Task: Open Card Card0000000382 in Board Board0000000096 in Workspace WS0000000032 in Trello. Add Member Mailaustralia7@gmail.com to Card Card0000000382 in Board Board0000000096 in Workspace WS0000000032 in Trello. Add Blue Label titled Label0000000382 to Card Card0000000382 in Board Board0000000096 in Workspace WS0000000032 in Trello. Add Checklist CL0000000382 to Card Card0000000382 in Board Board0000000096 in Workspace WS0000000032 in Trello. Add Dates with Start Date as Sep 01 2023 and Due Date as Sep 30 2023 to Card Card0000000382 in Board Board0000000096 in Workspace WS0000000032 in Trello
Action: Mouse moved to (395, 473)
Screenshot: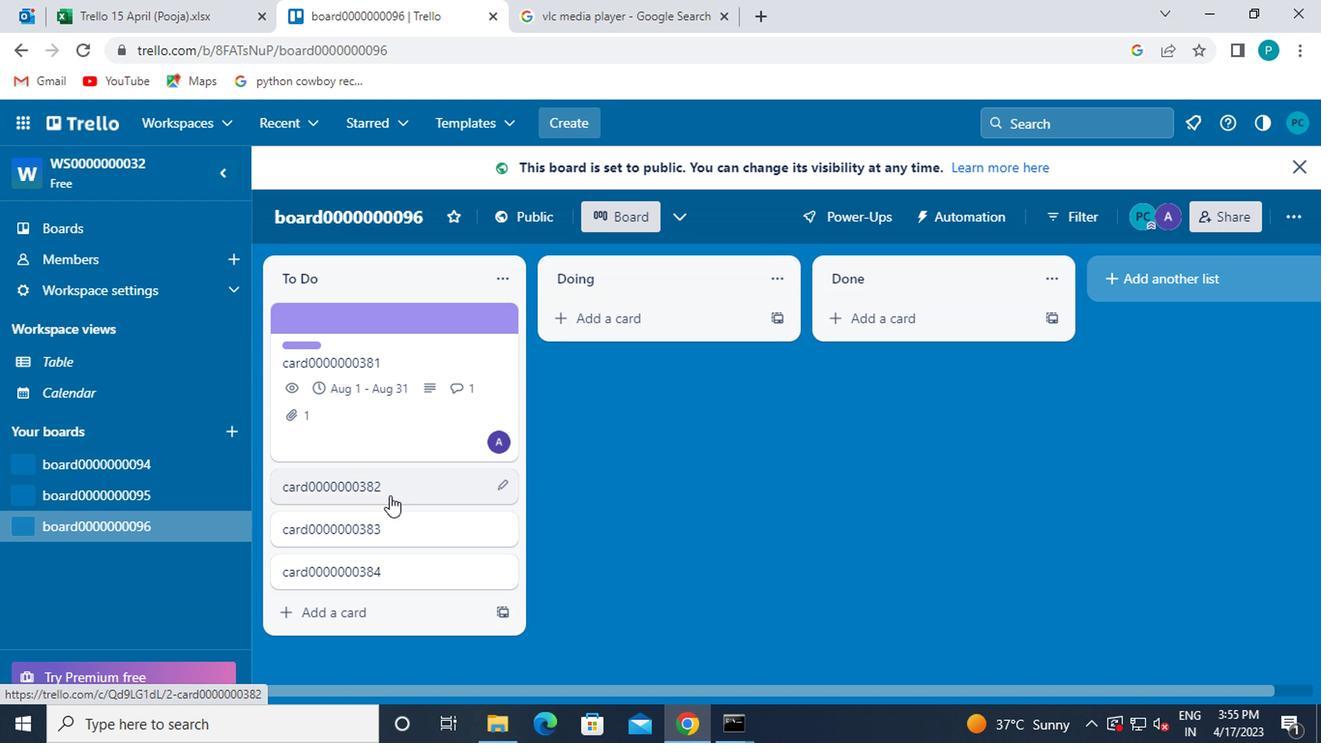 
Action: Mouse pressed left at (395, 473)
Screenshot: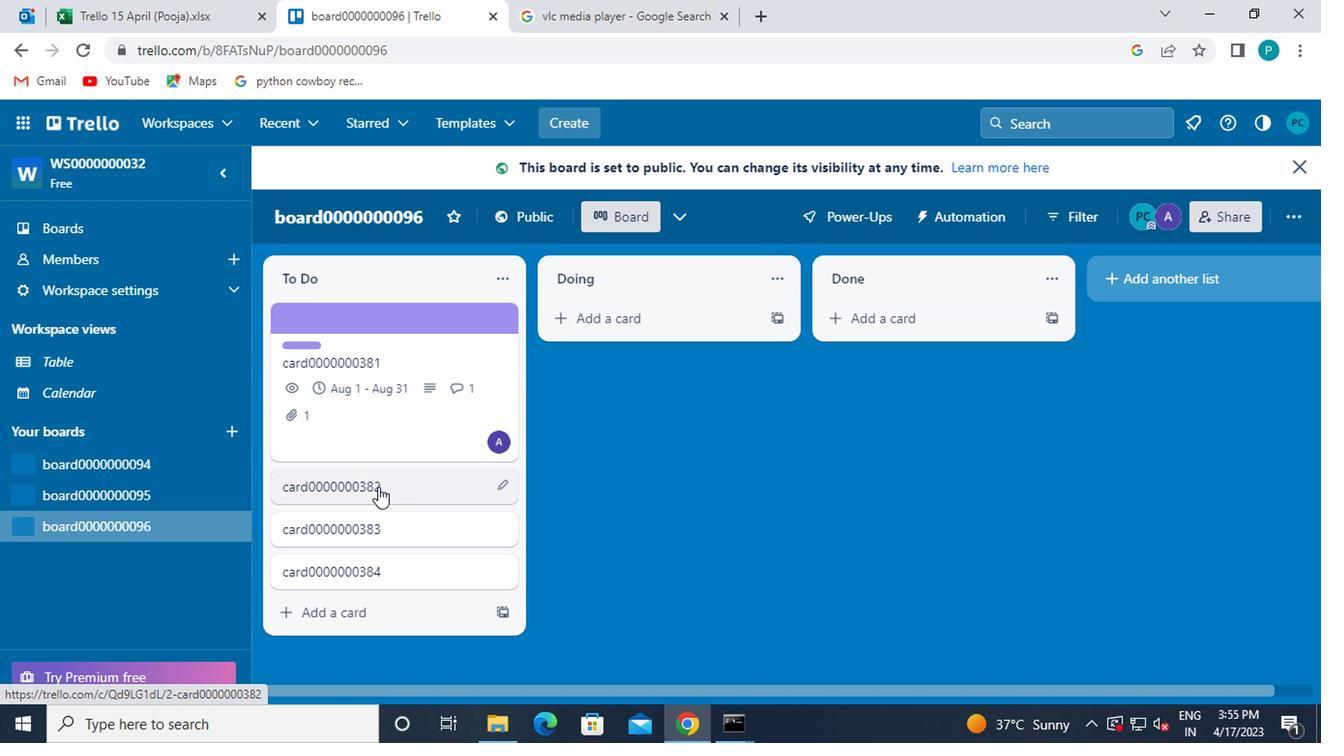 
Action: Mouse moved to (754, 381)
Screenshot: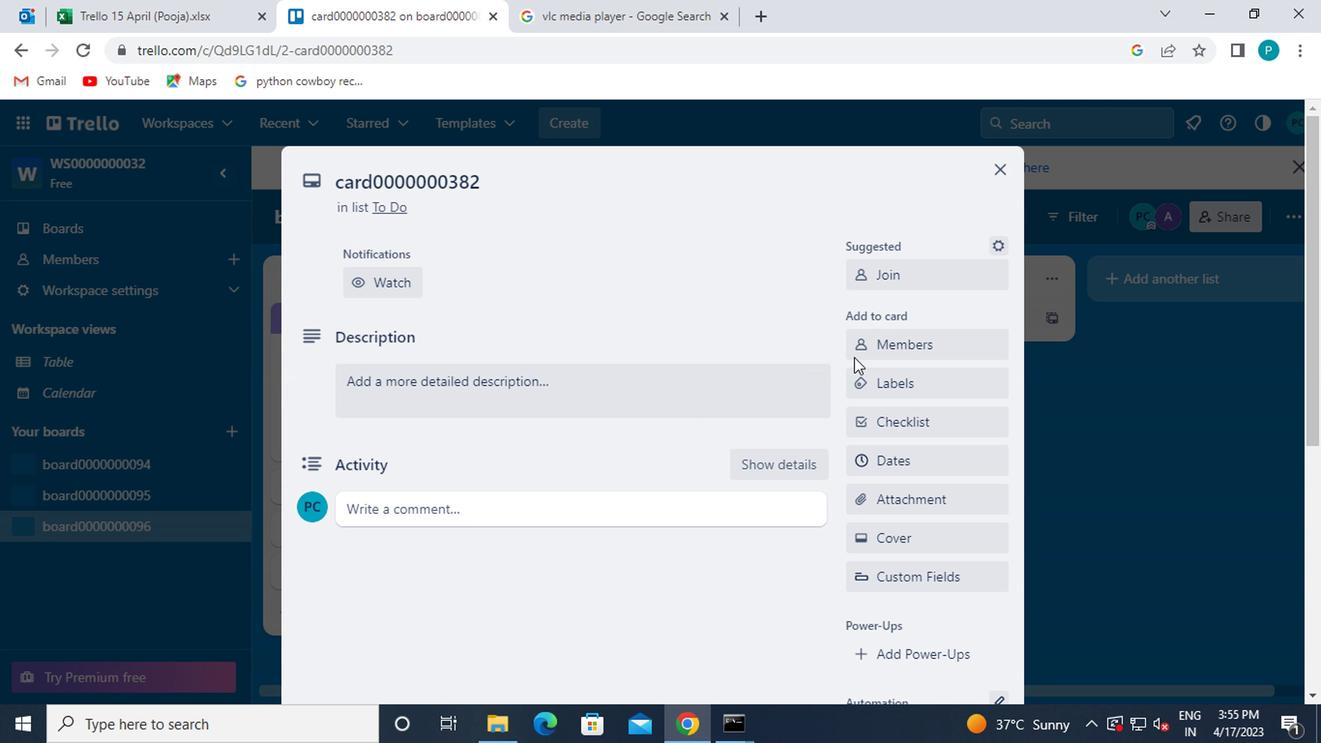 
Action: Mouse pressed left at (754, 381)
Screenshot: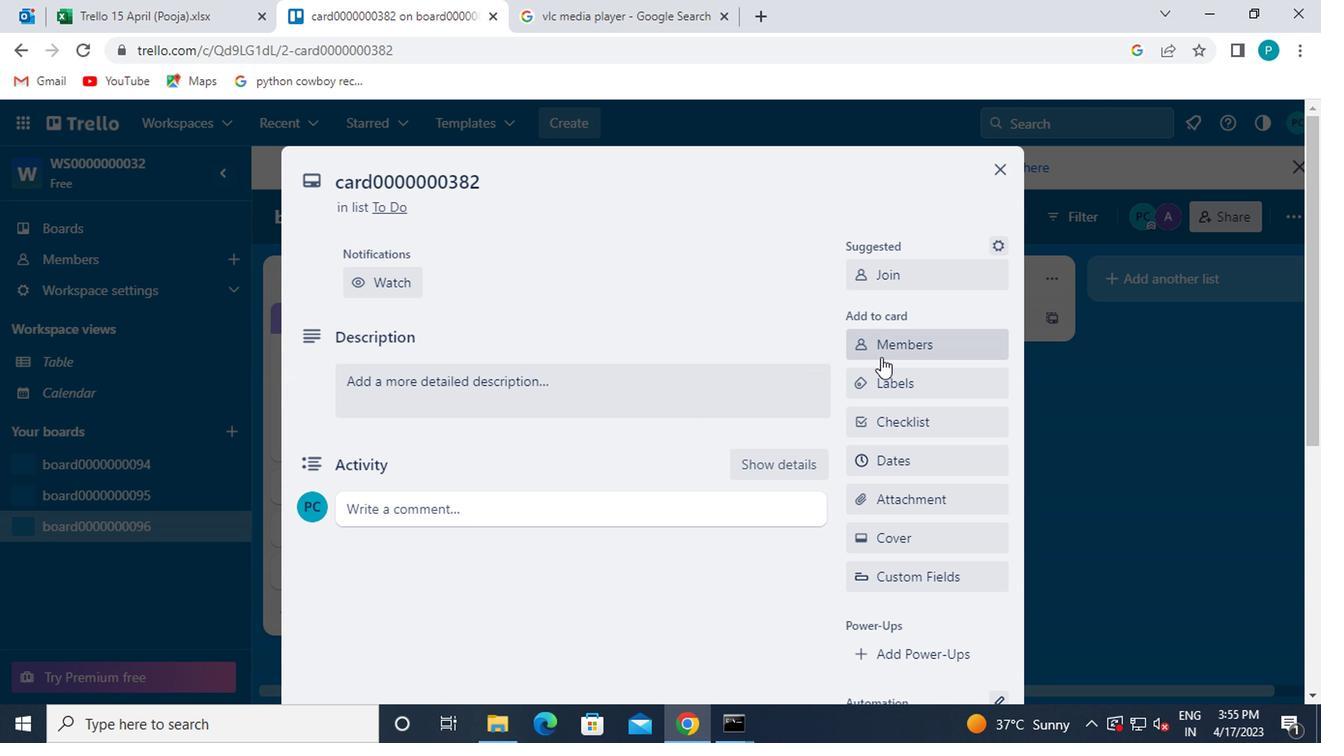 
Action: Mouse moved to (756, 437)
Screenshot: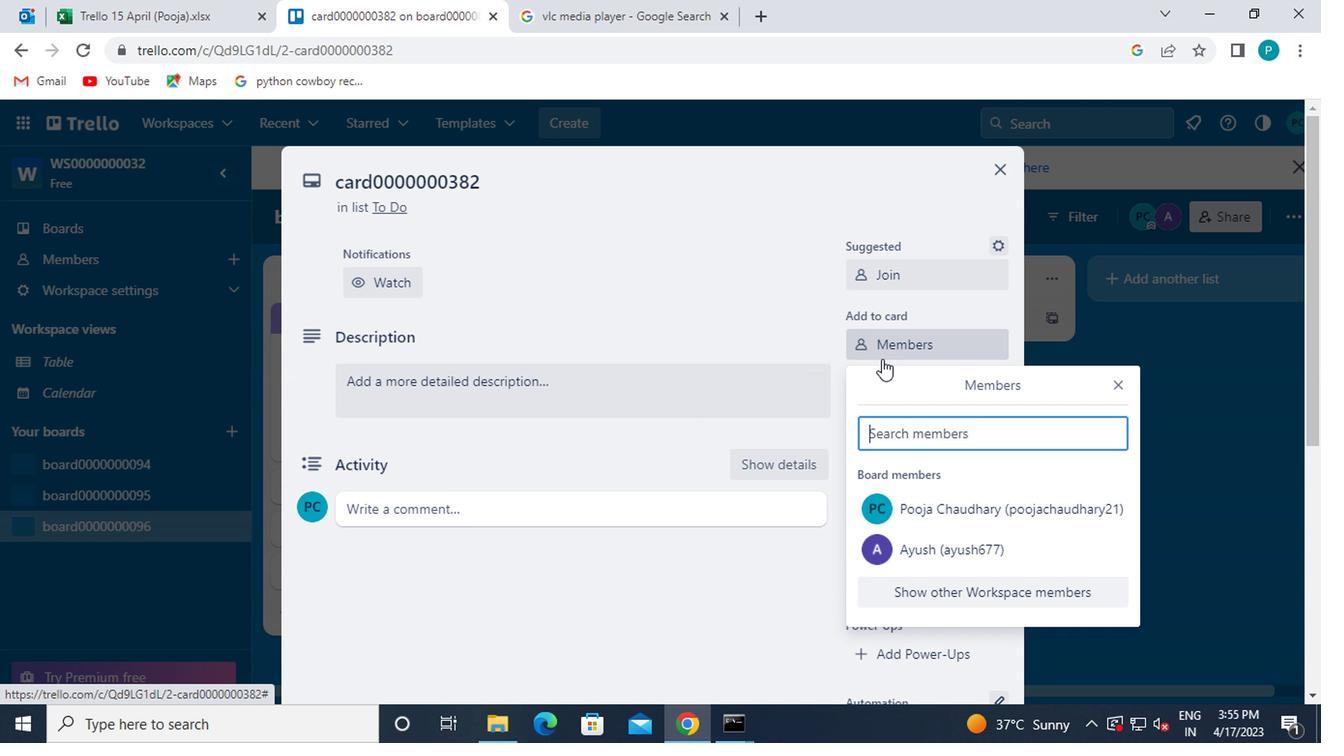
Action: Mouse pressed left at (756, 437)
Screenshot: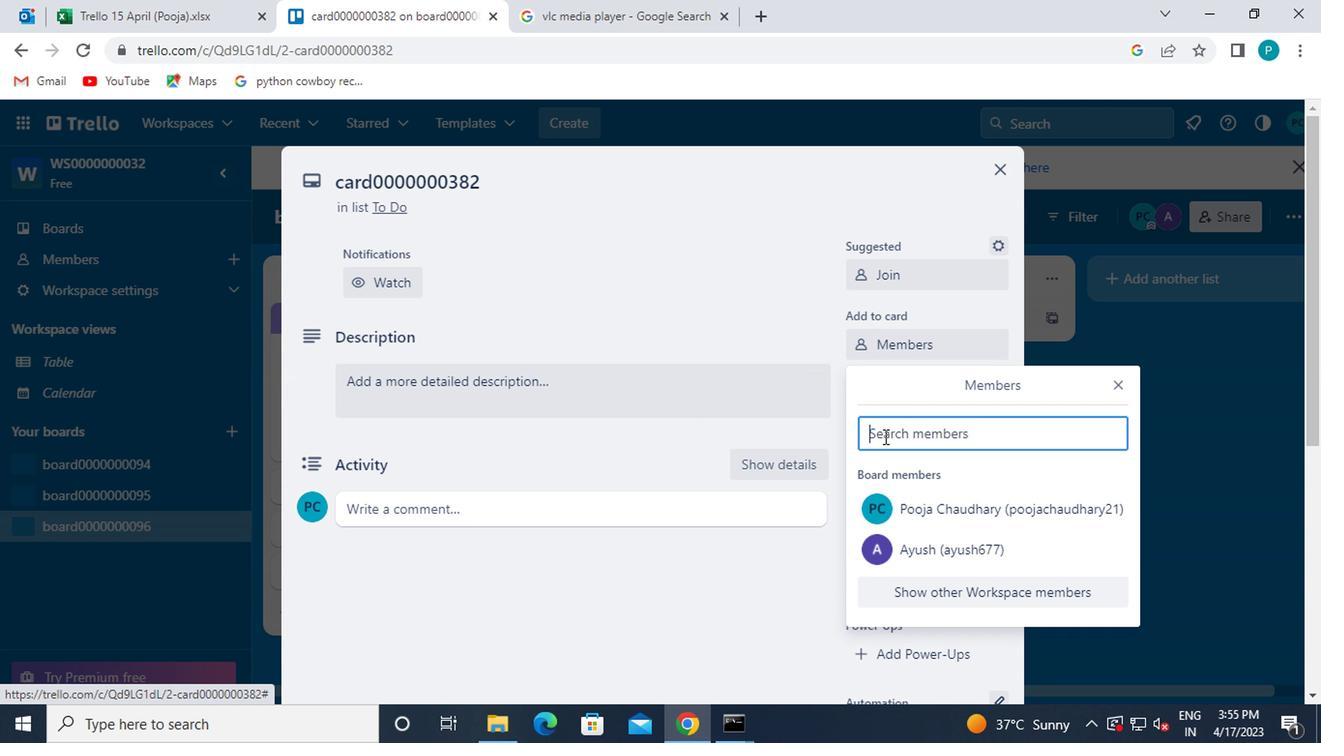 
Action: Key pressed mailaustralia7<Key.shift>@GMAIL.COM
Screenshot: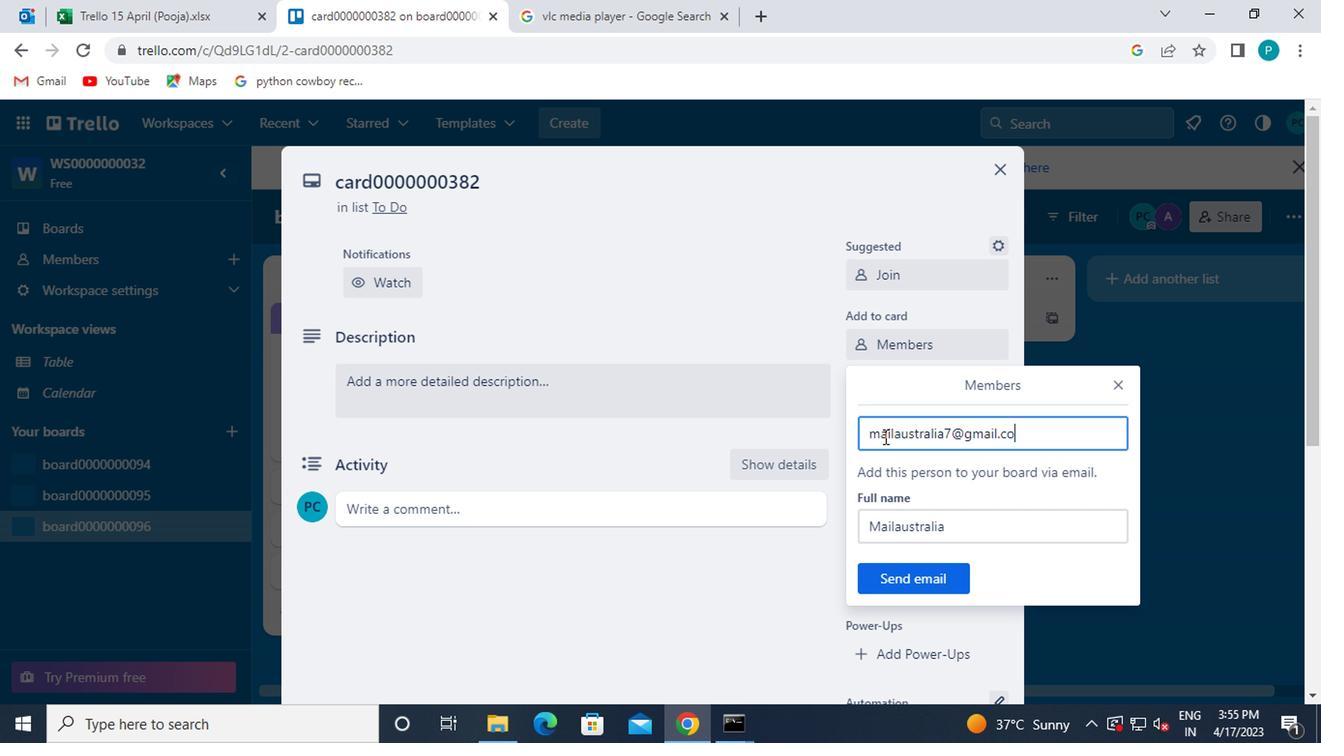 
Action: Mouse moved to (775, 540)
Screenshot: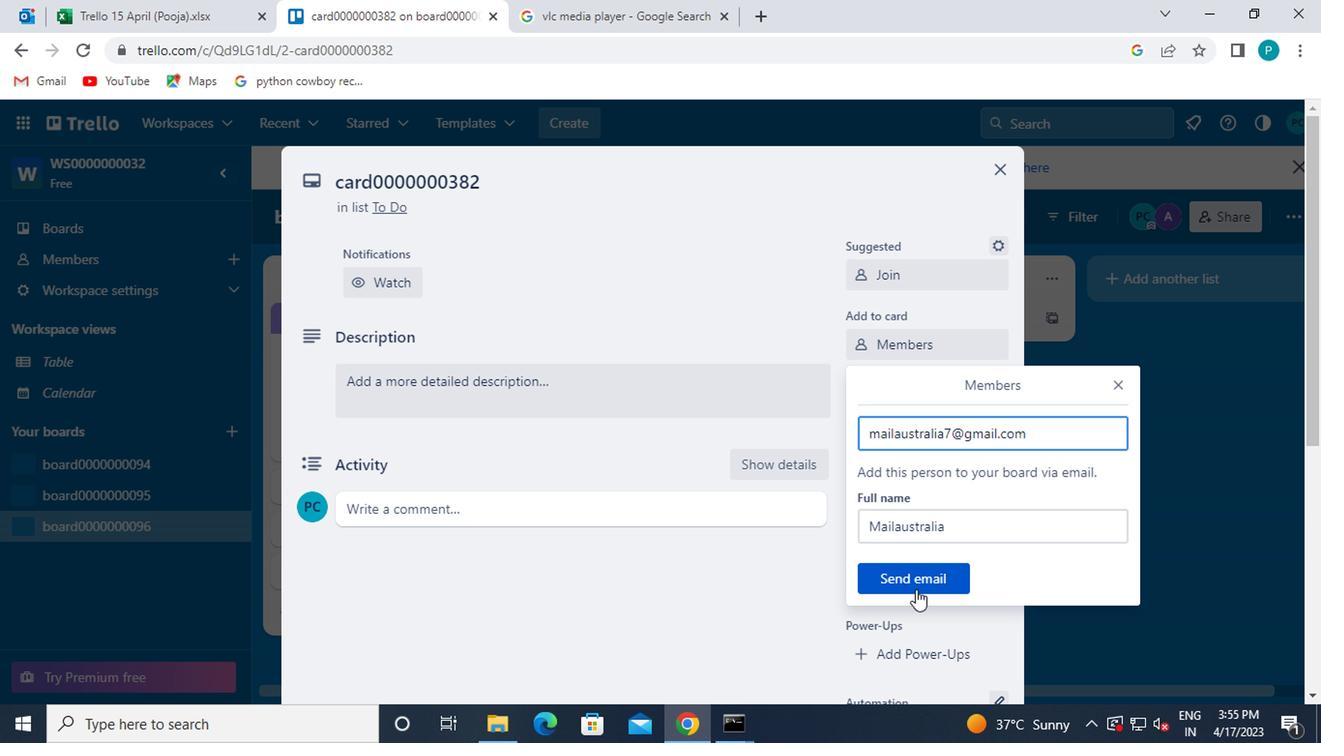 
Action: Mouse pressed left at (775, 540)
Screenshot: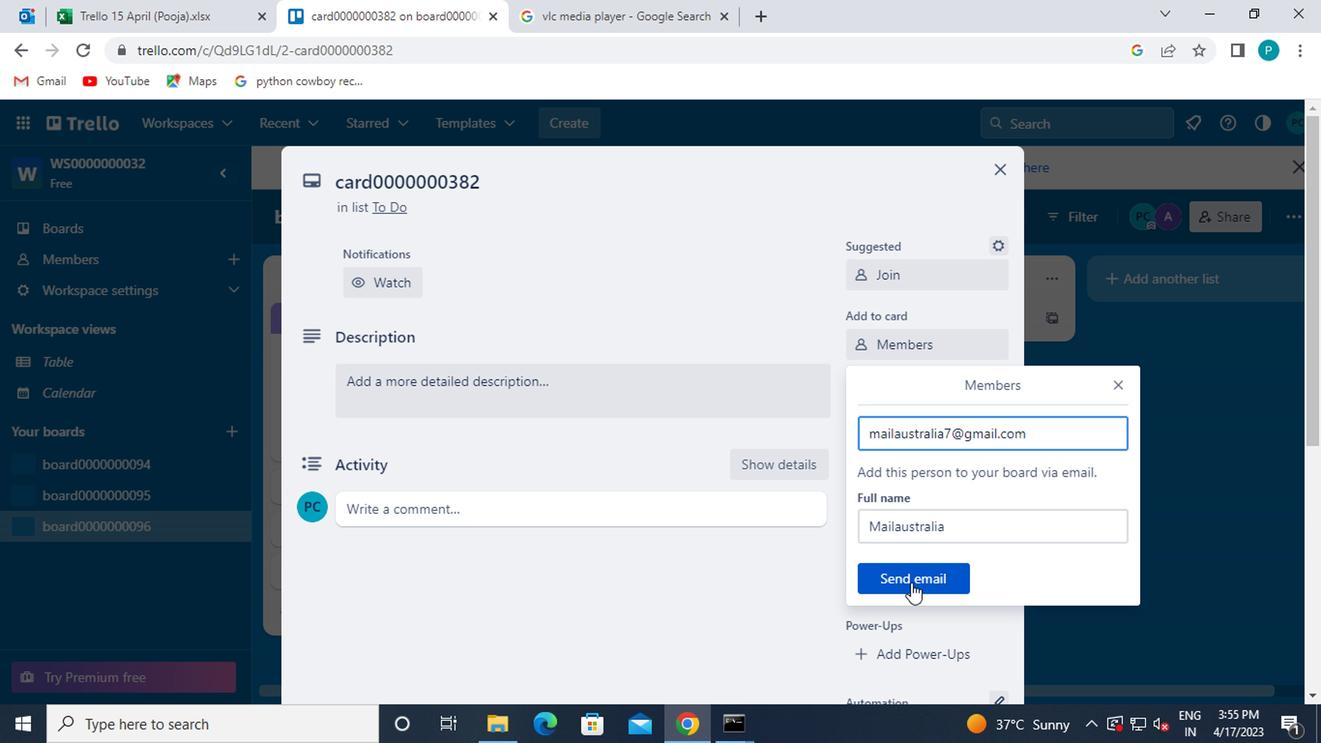 
Action: Mouse moved to (747, 394)
Screenshot: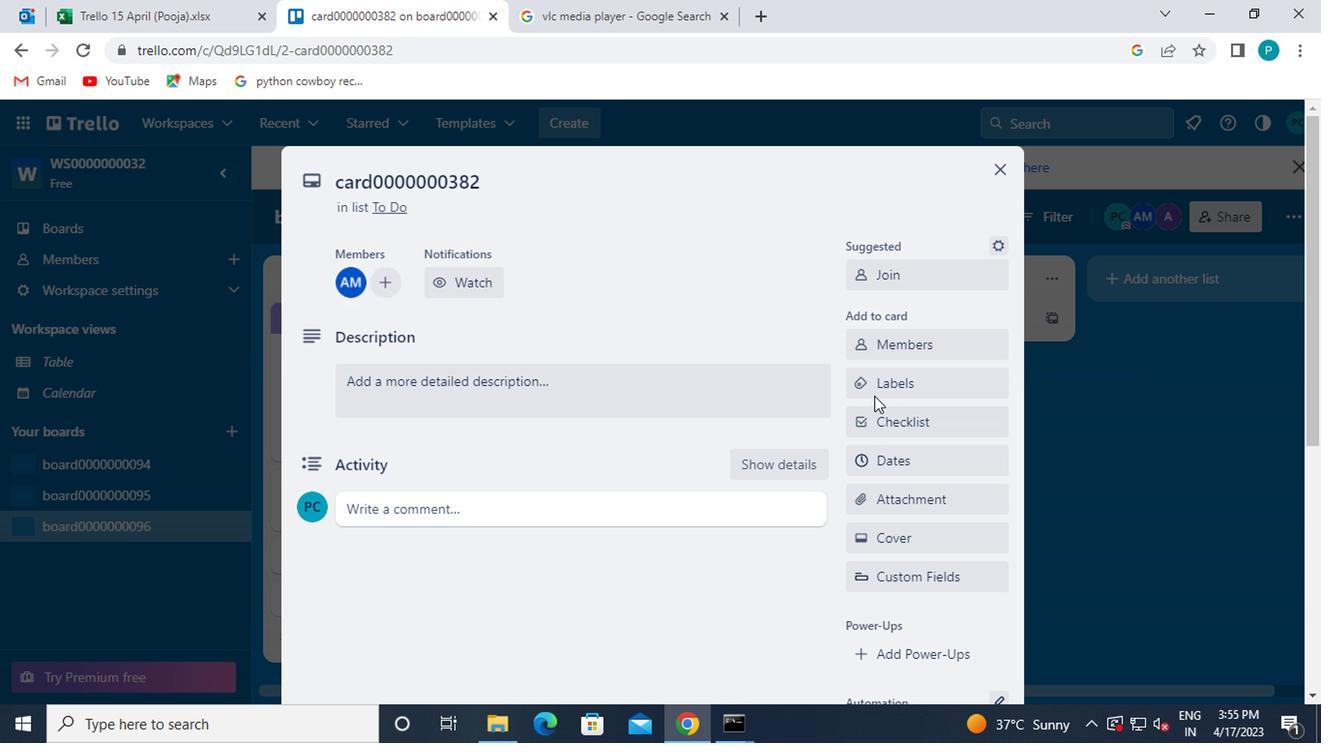
Action: Mouse pressed left at (747, 394)
Screenshot: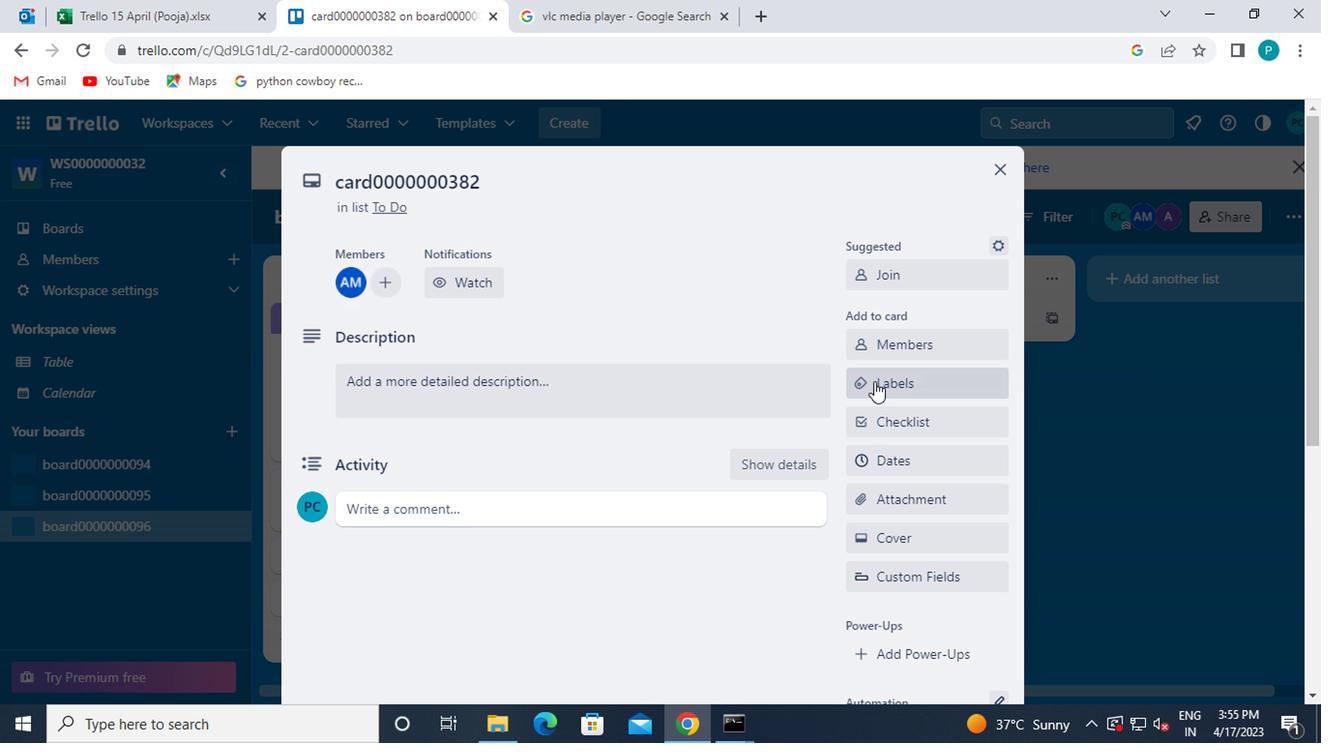 
Action: Mouse moved to (769, 516)
Screenshot: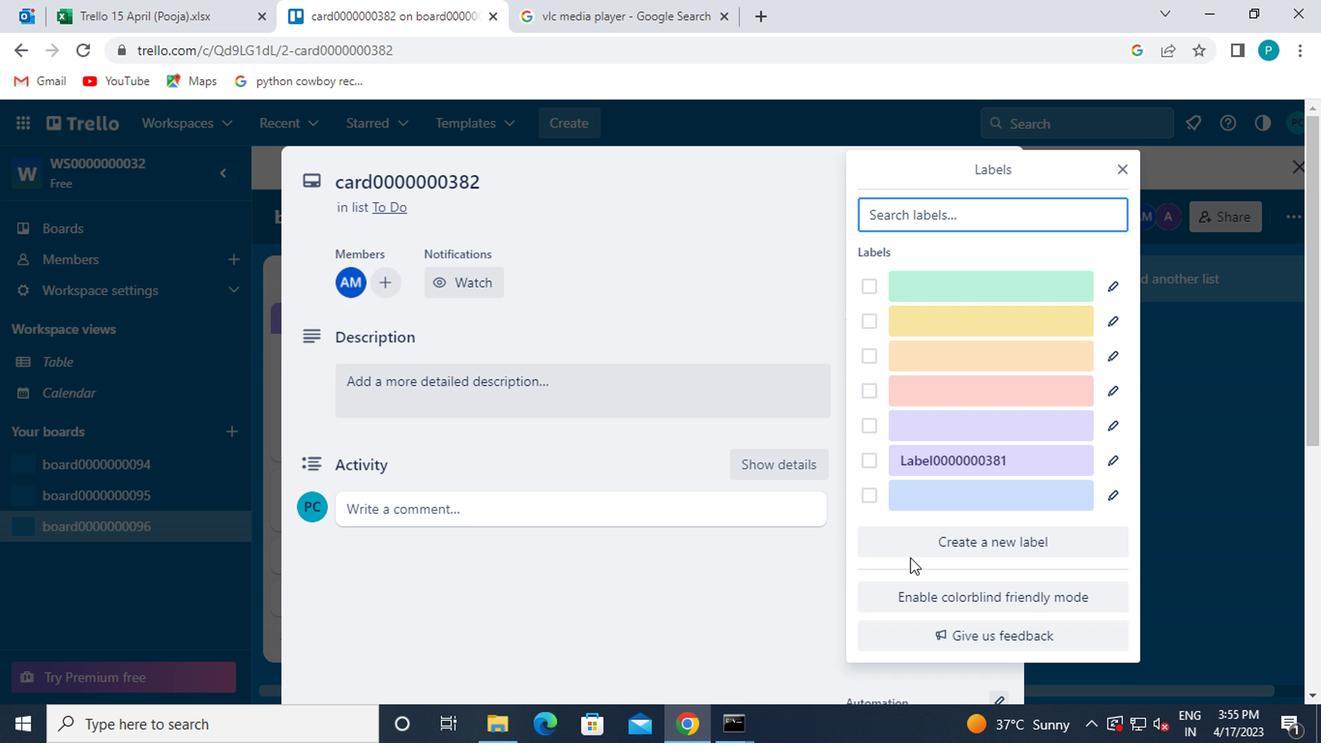 
Action: Mouse pressed left at (769, 516)
Screenshot: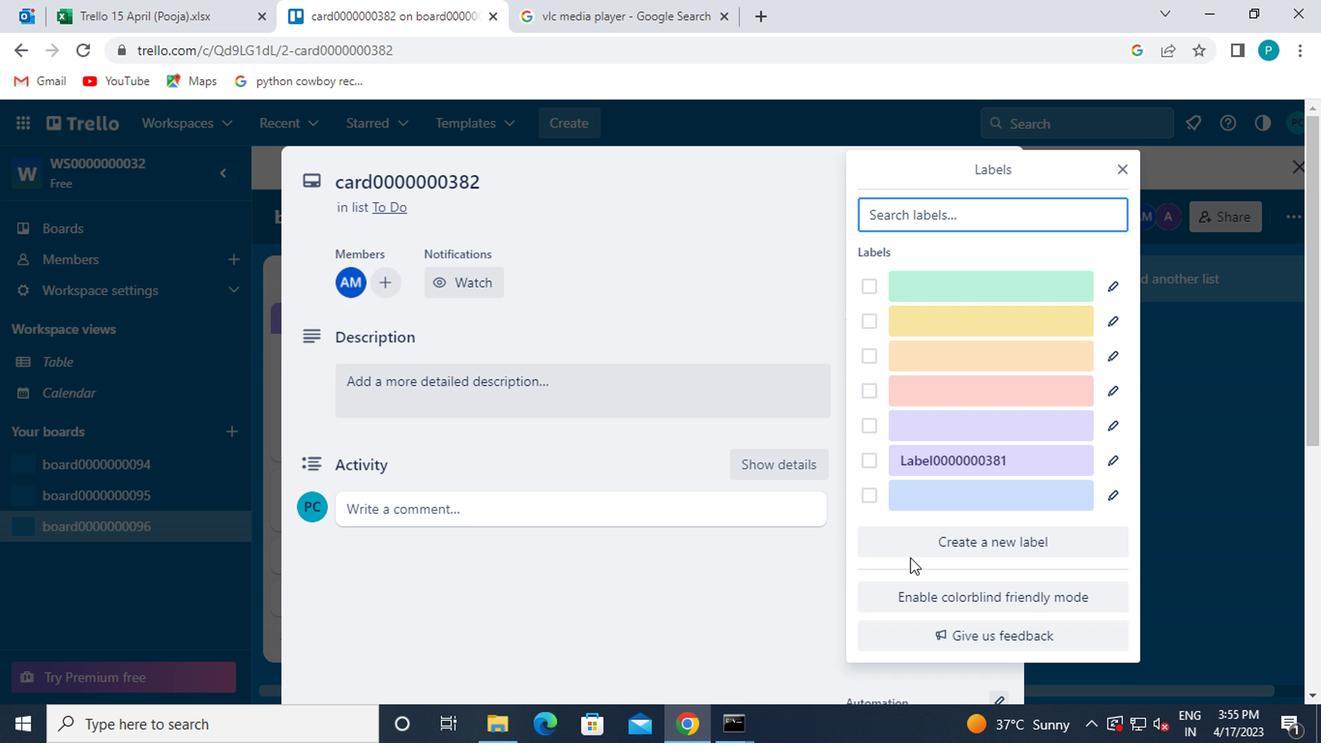
Action: Mouse moved to (750, 527)
Screenshot: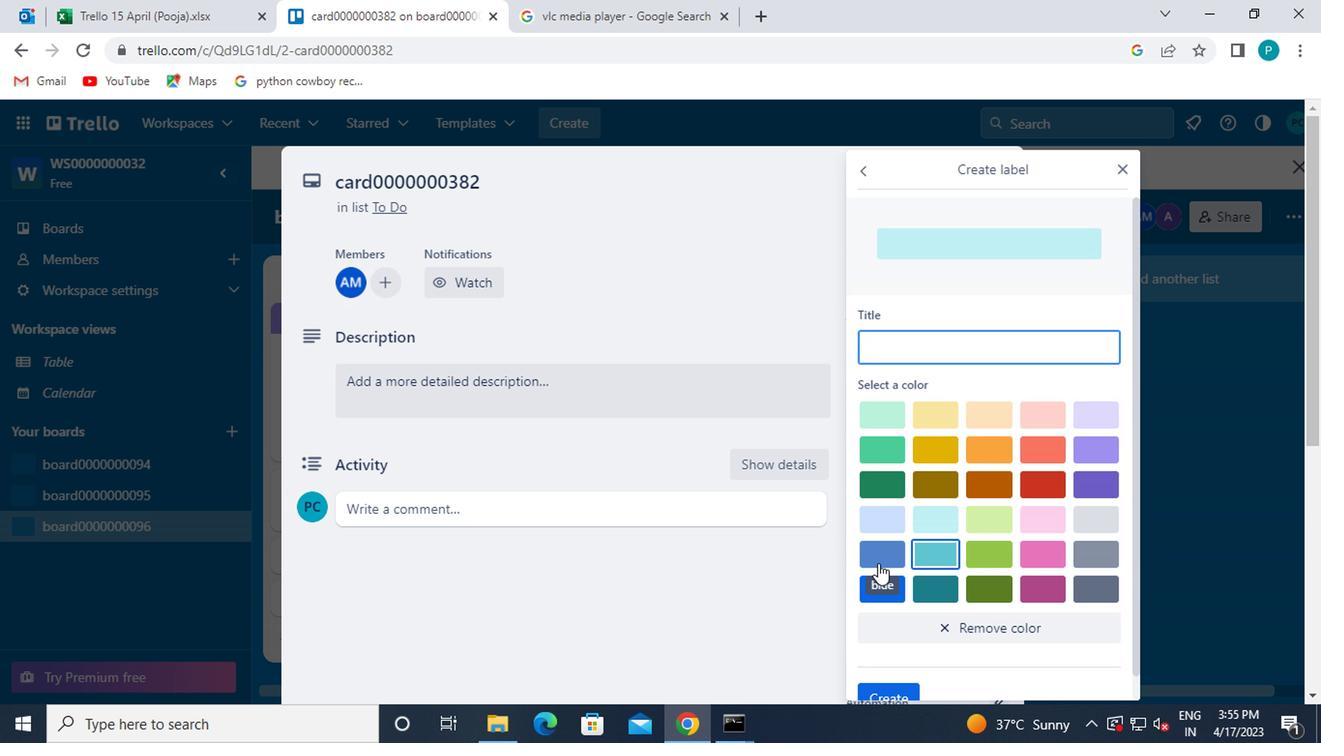 
Action: Mouse pressed left at (750, 527)
Screenshot: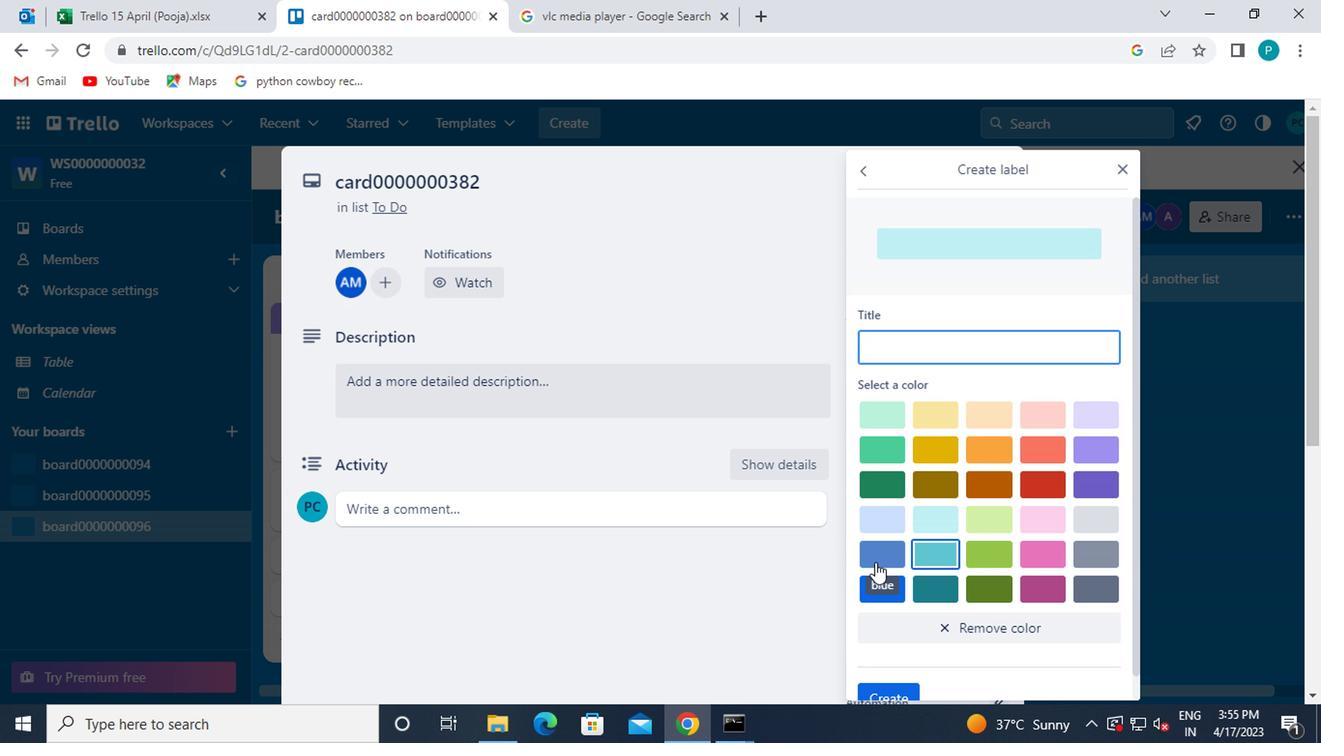 
Action: Mouse moved to (757, 374)
Screenshot: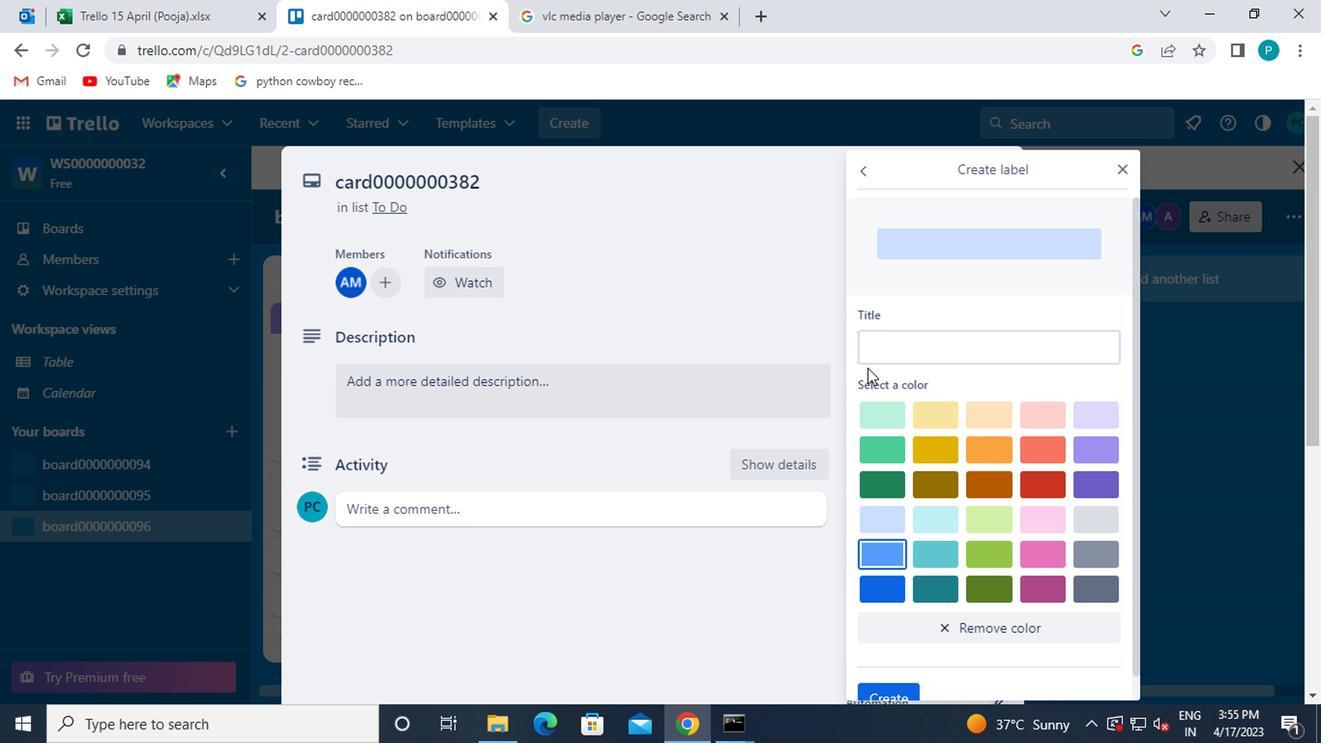 
Action: Mouse pressed left at (757, 374)
Screenshot: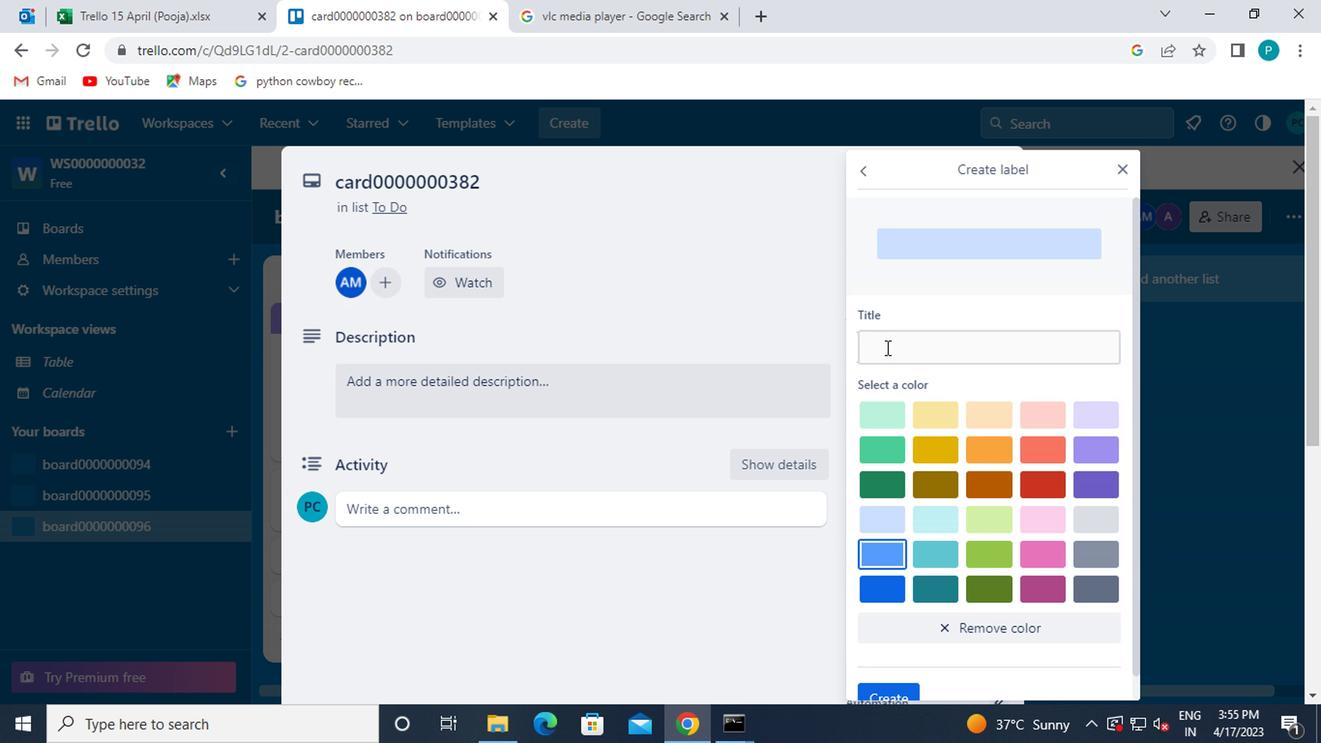 
Action: Key pressed <Key.caps_lock>L<Key.caps_lock>ABEL0000000382
Screenshot: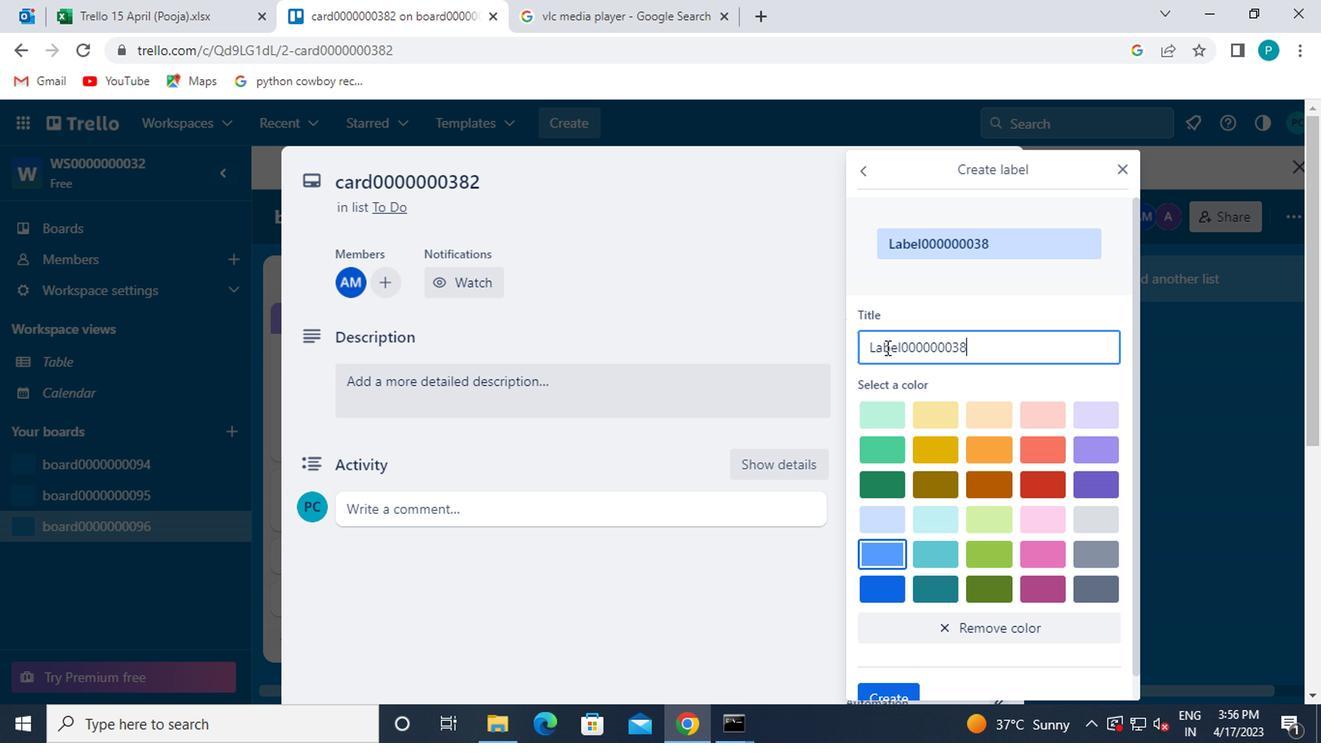 
Action: Mouse moved to (816, 500)
Screenshot: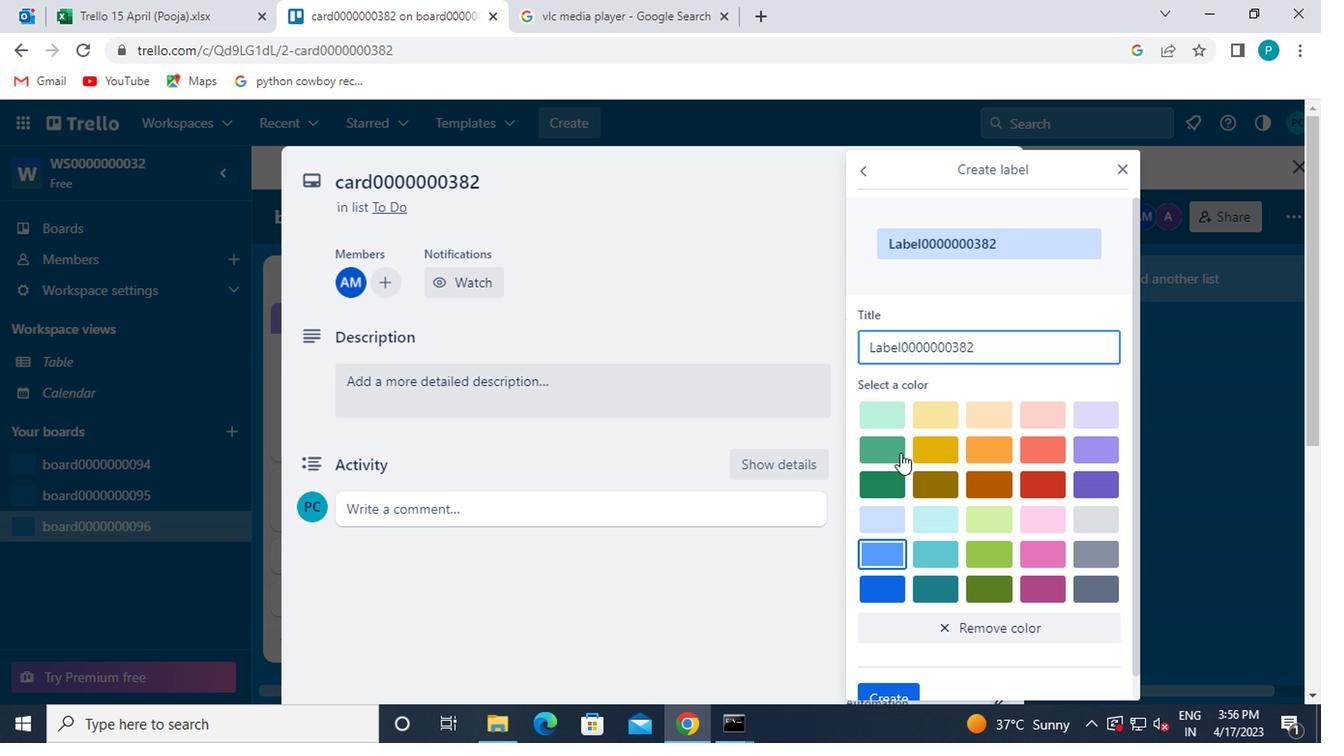 
Action: Mouse scrolled (816, 499) with delta (0, 0)
Screenshot: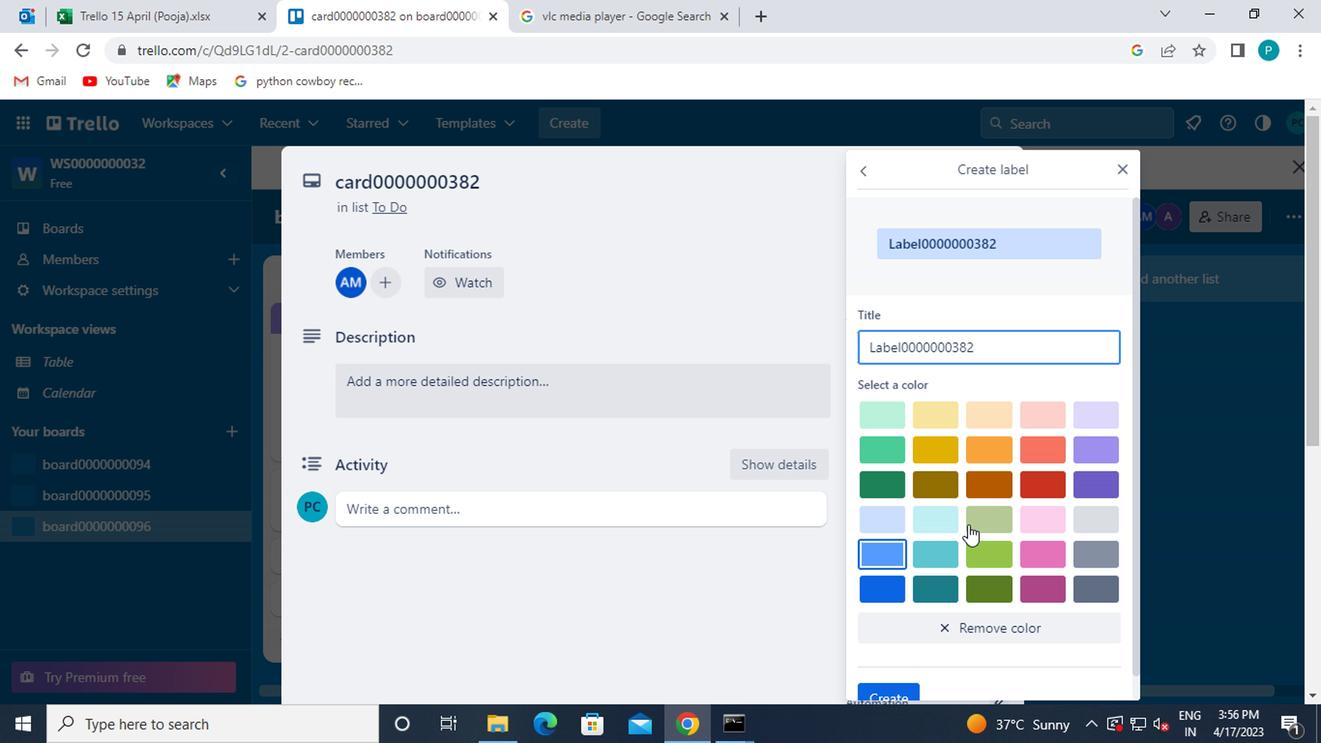 
Action: Mouse scrolled (816, 499) with delta (0, 0)
Screenshot: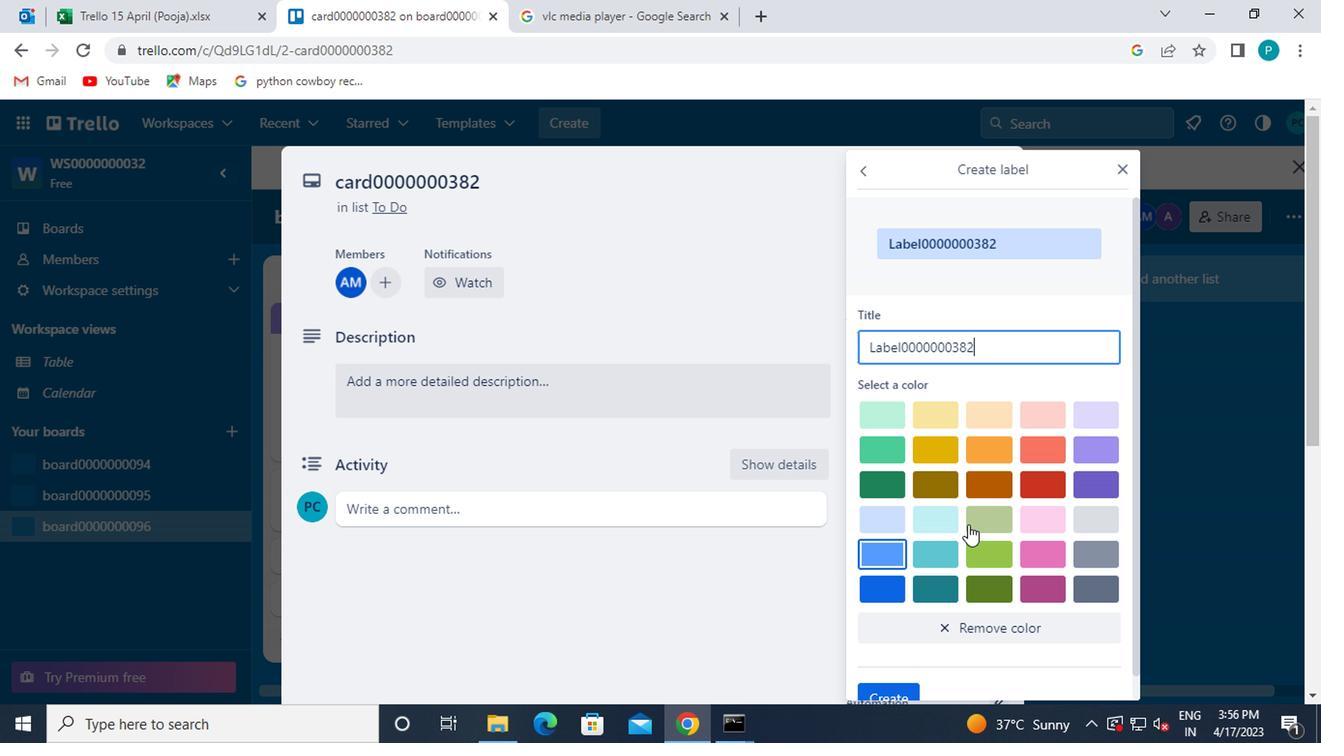 
Action: Mouse moved to (808, 564)
Screenshot: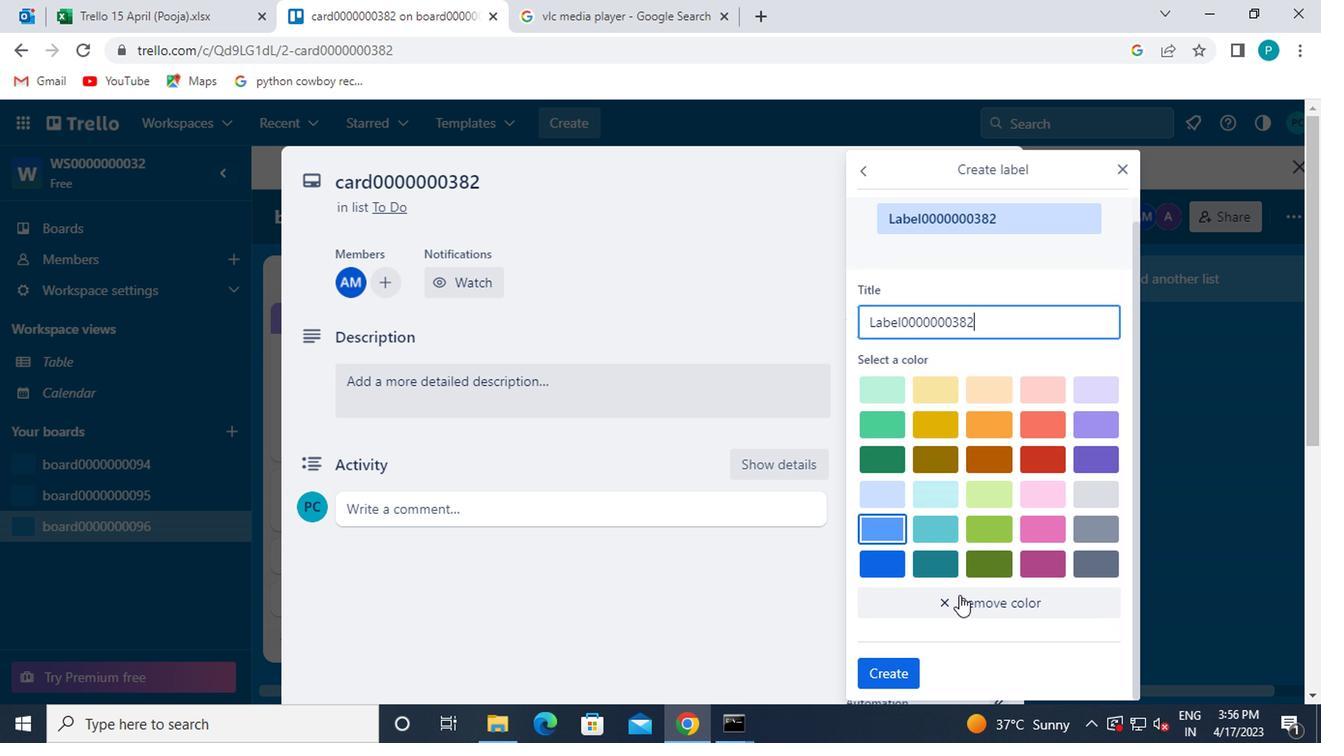 
Action: Mouse scrolled (808, 563) with delta (0, 0)
Screenshot: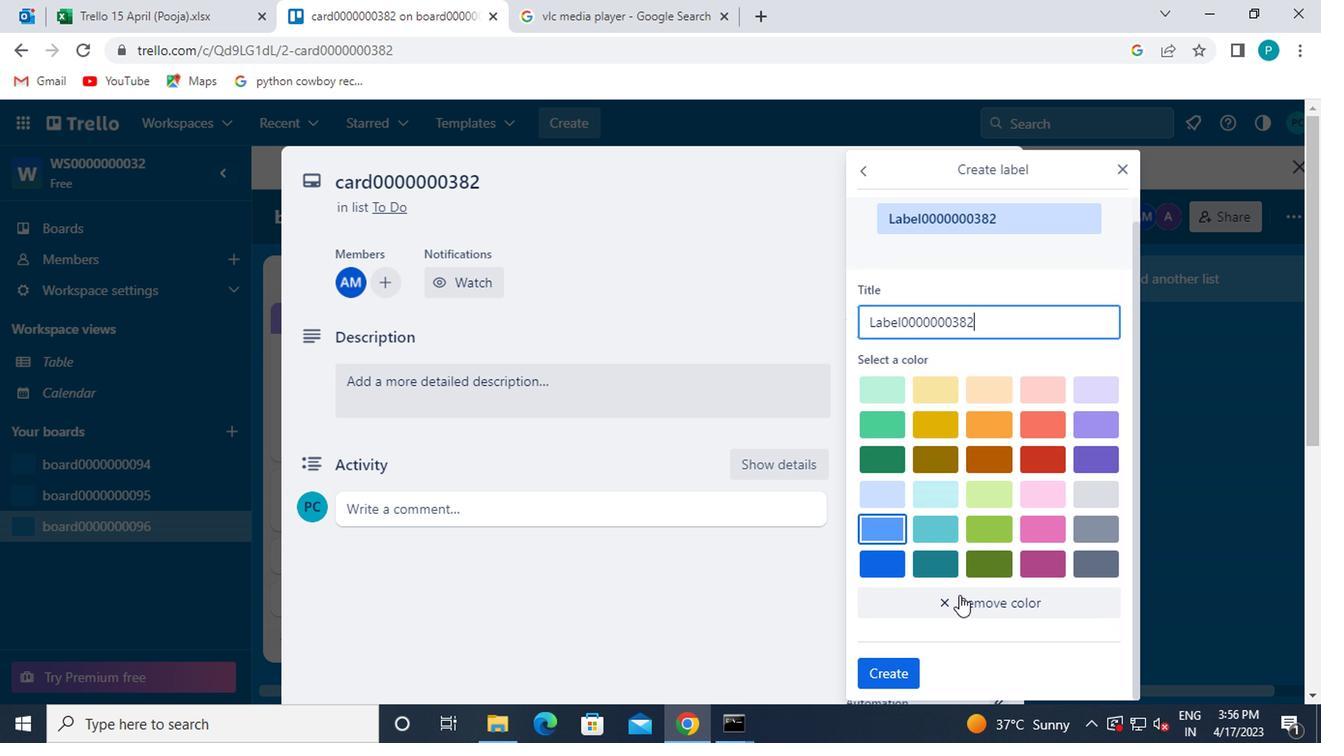 
Action: Mouse moved to (807, 564)
Screenshot: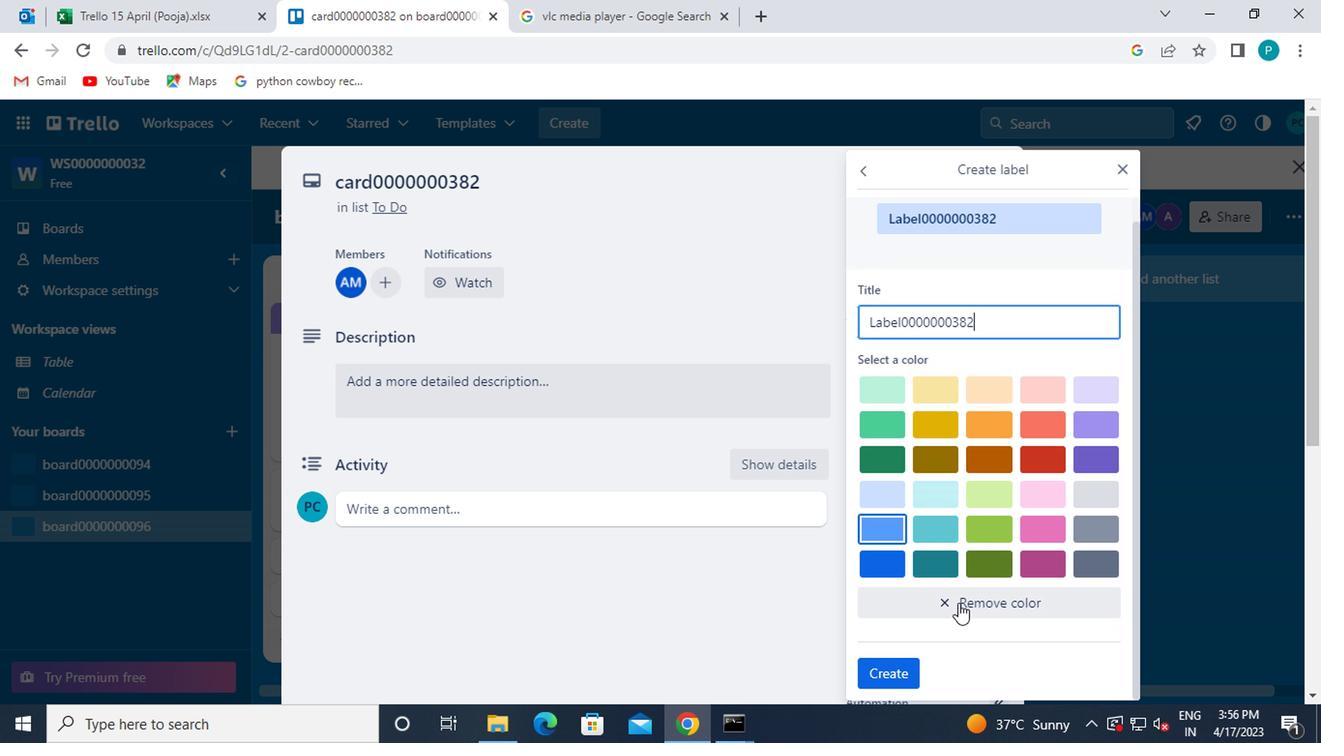 
Action: Mouse scrolled (807, 564) with delta (0, 0)
Screenshot: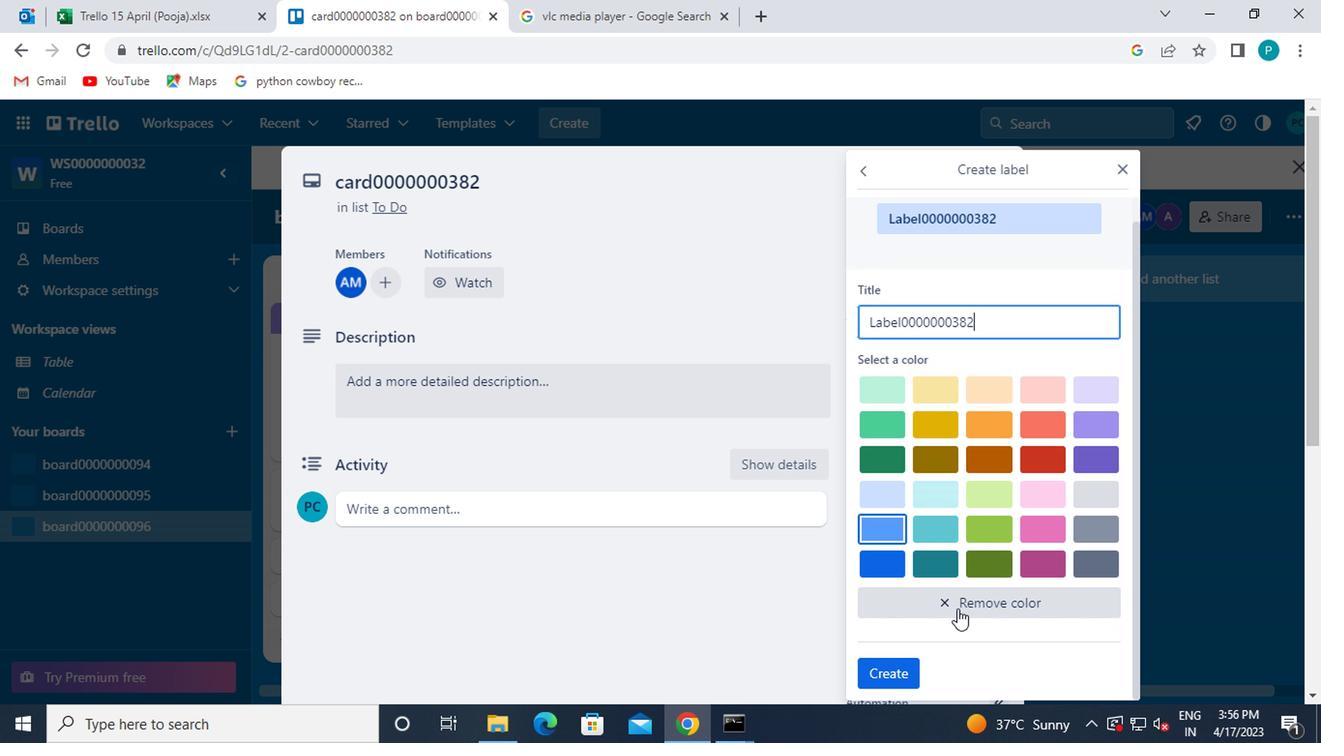
Action: Mouse moved to (774, 606)
Screenshot: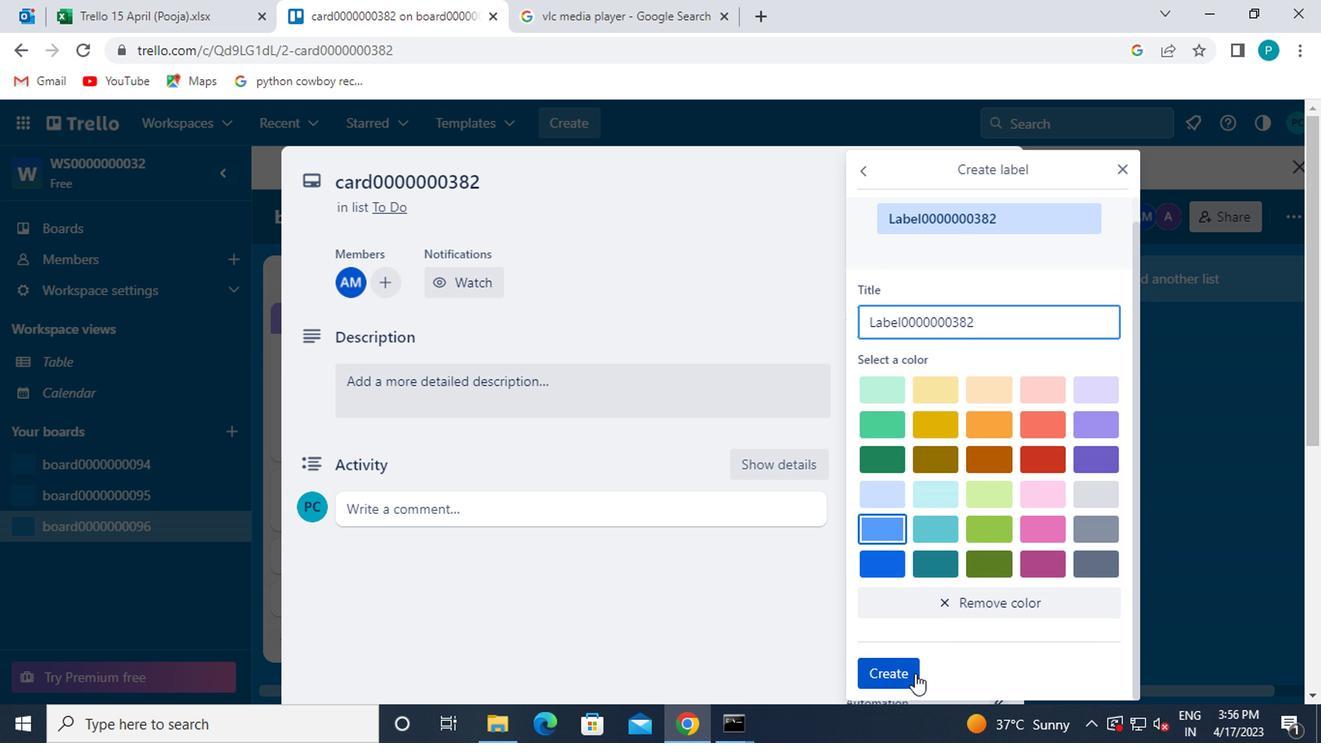 
Action: Mouse pressed left at (774, 606)
Screenshot: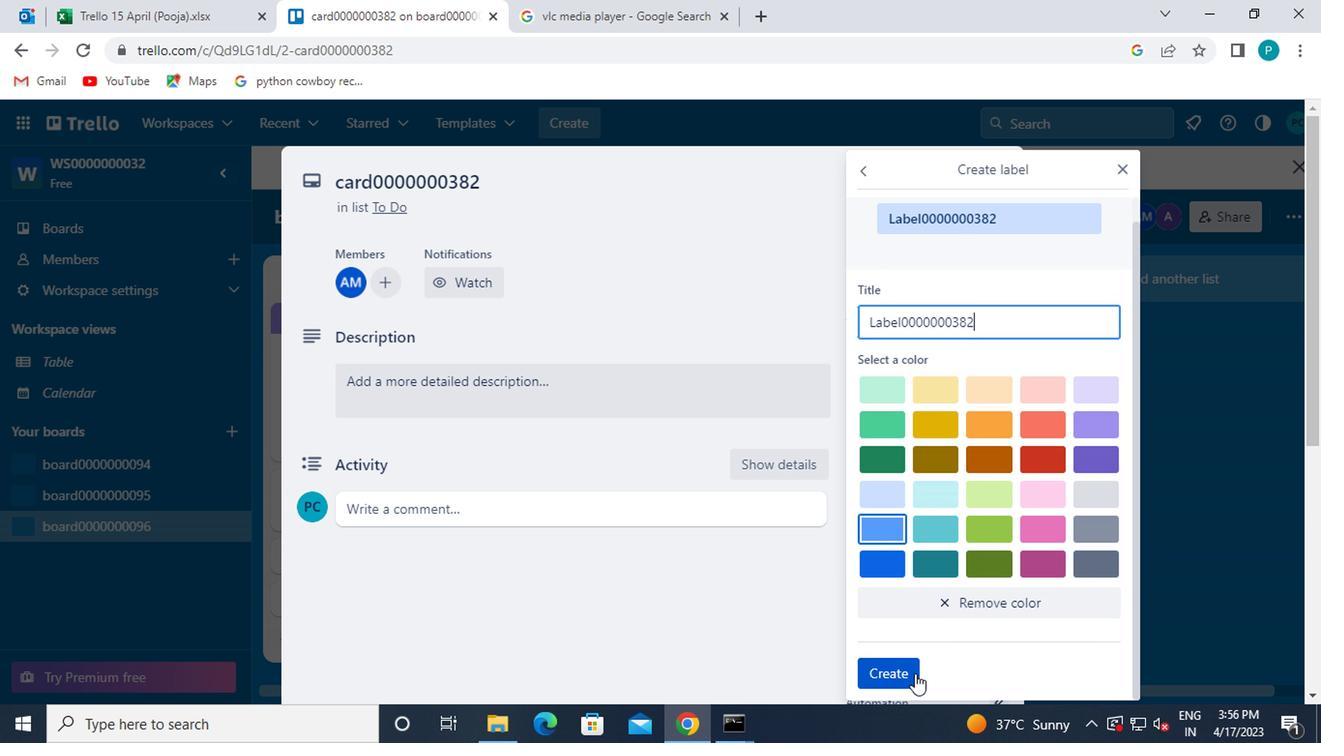 
Action: Mouse moved to (928, 246)
Screenshot: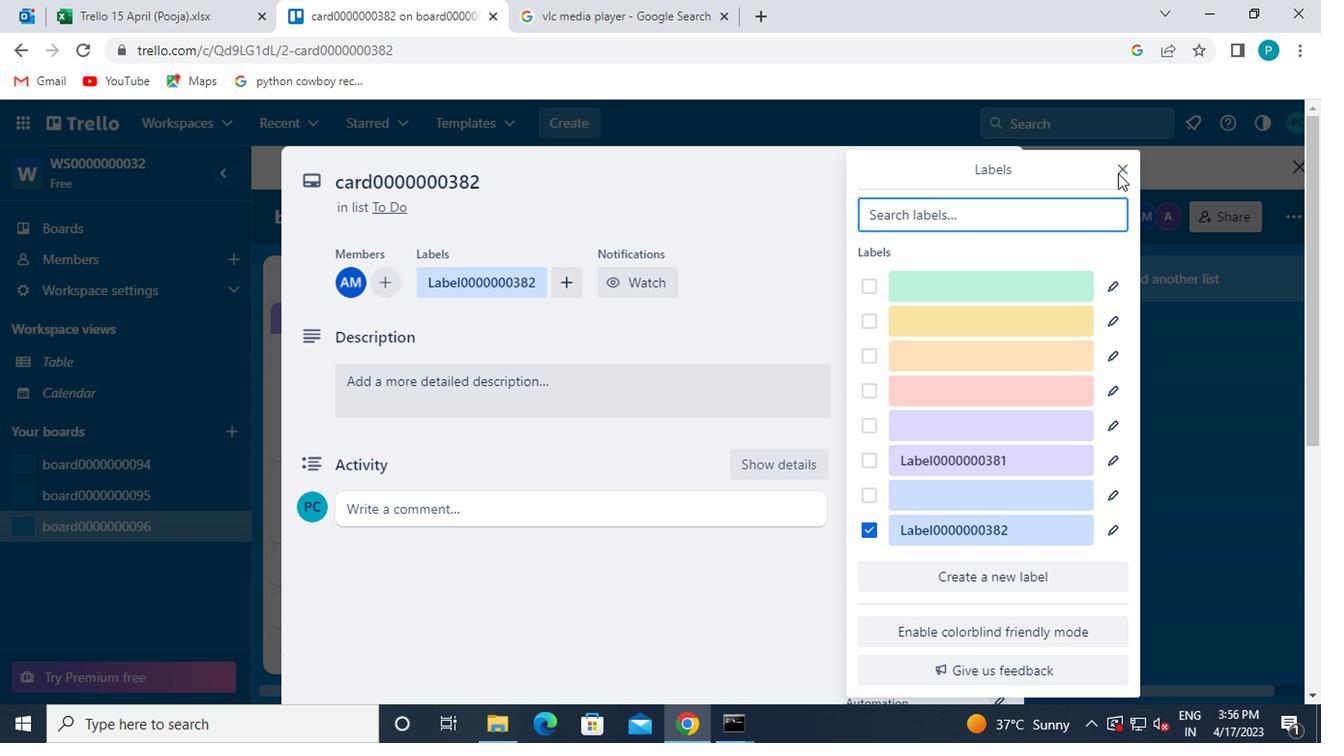 
Action: Mouse pressed left at (928, 246)
Screenshot: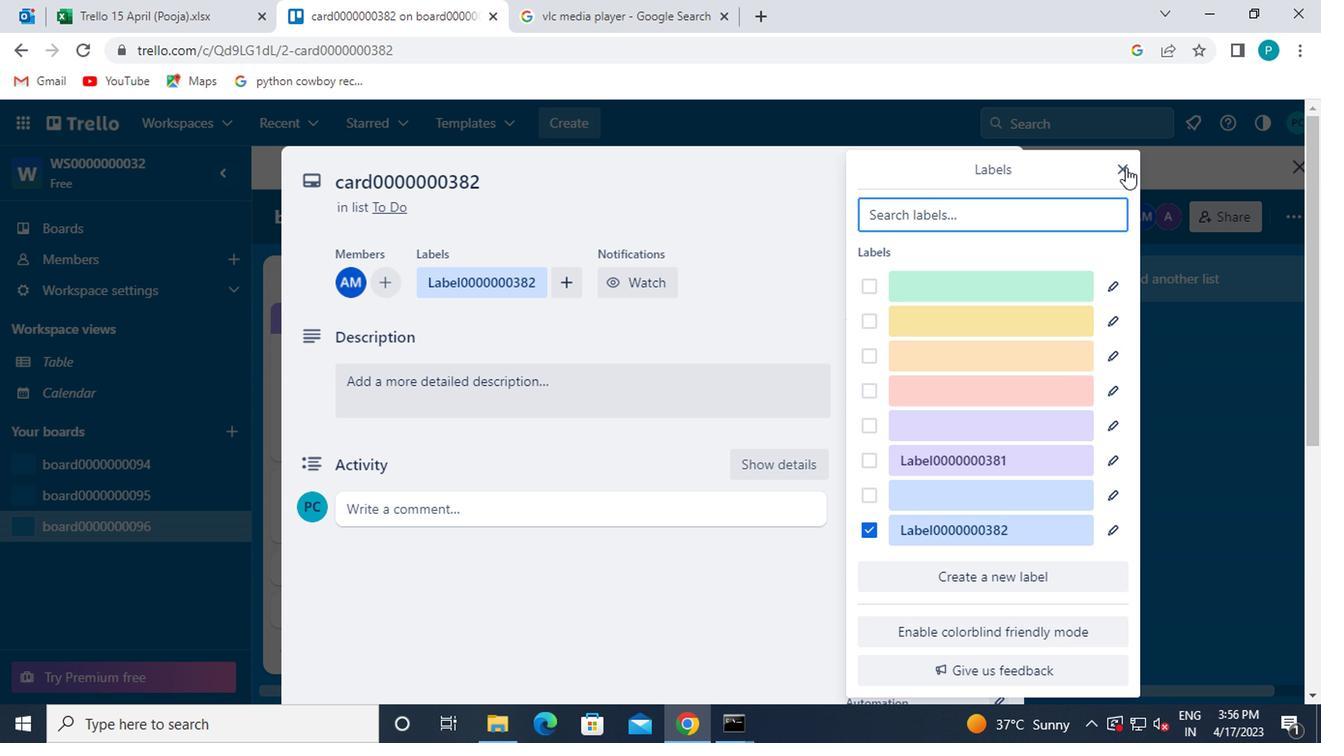 
Action: Mouse moved to (739, 429)
Screenshot: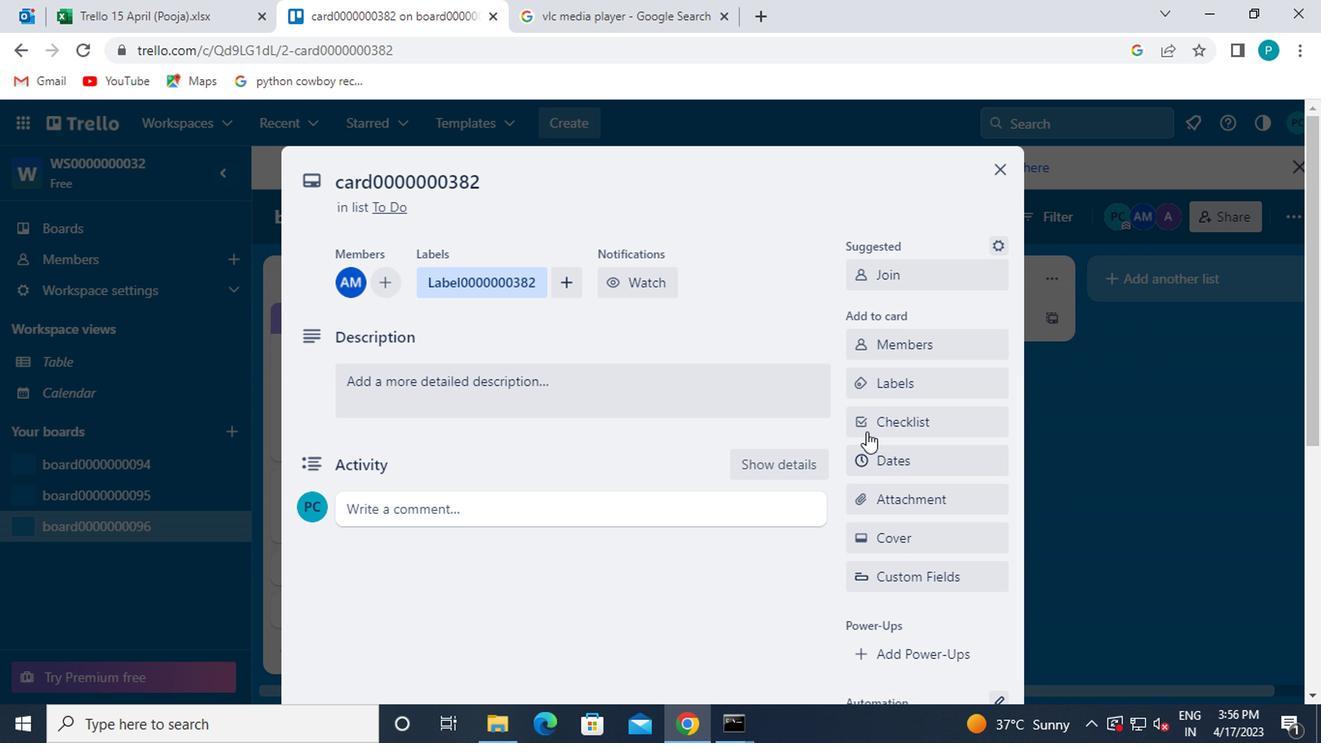 
Action: Mouse pressed left at (739, 429)
Screenshot: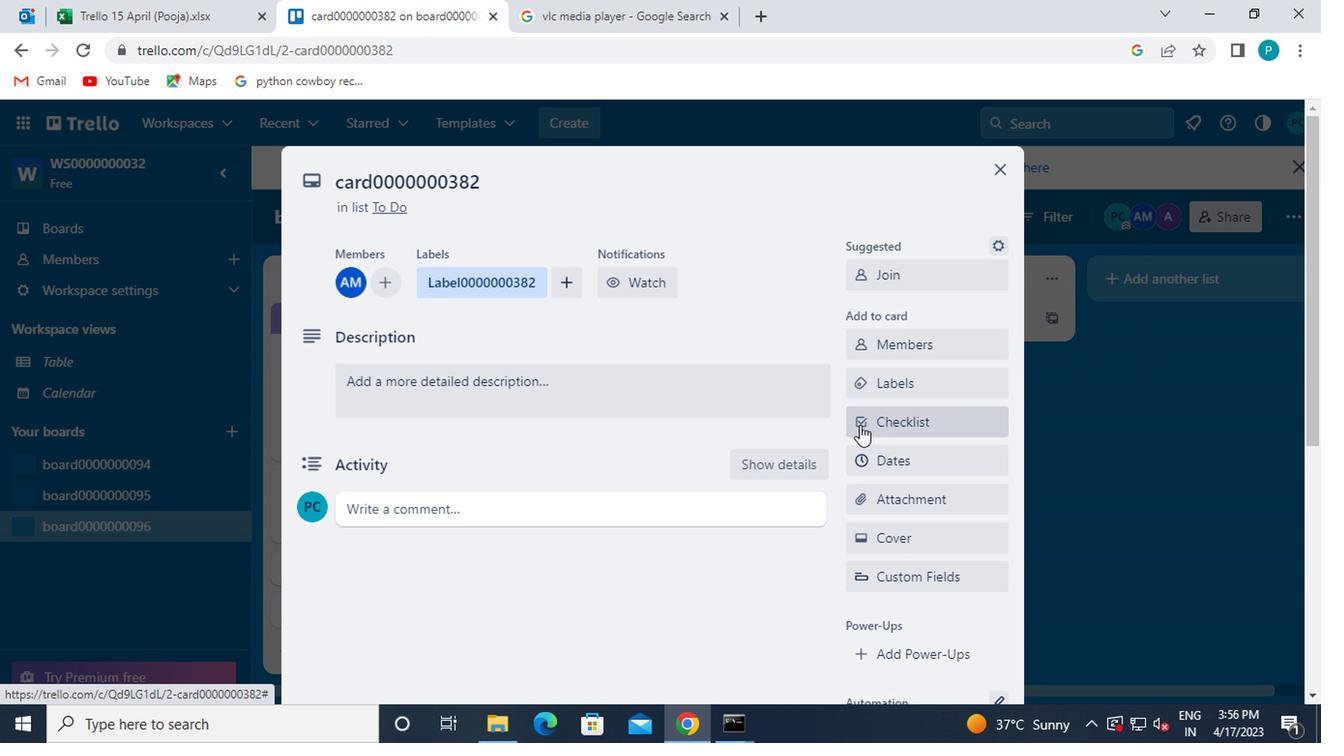 
Action: Mouse moved to (802, 491)
Screenshot: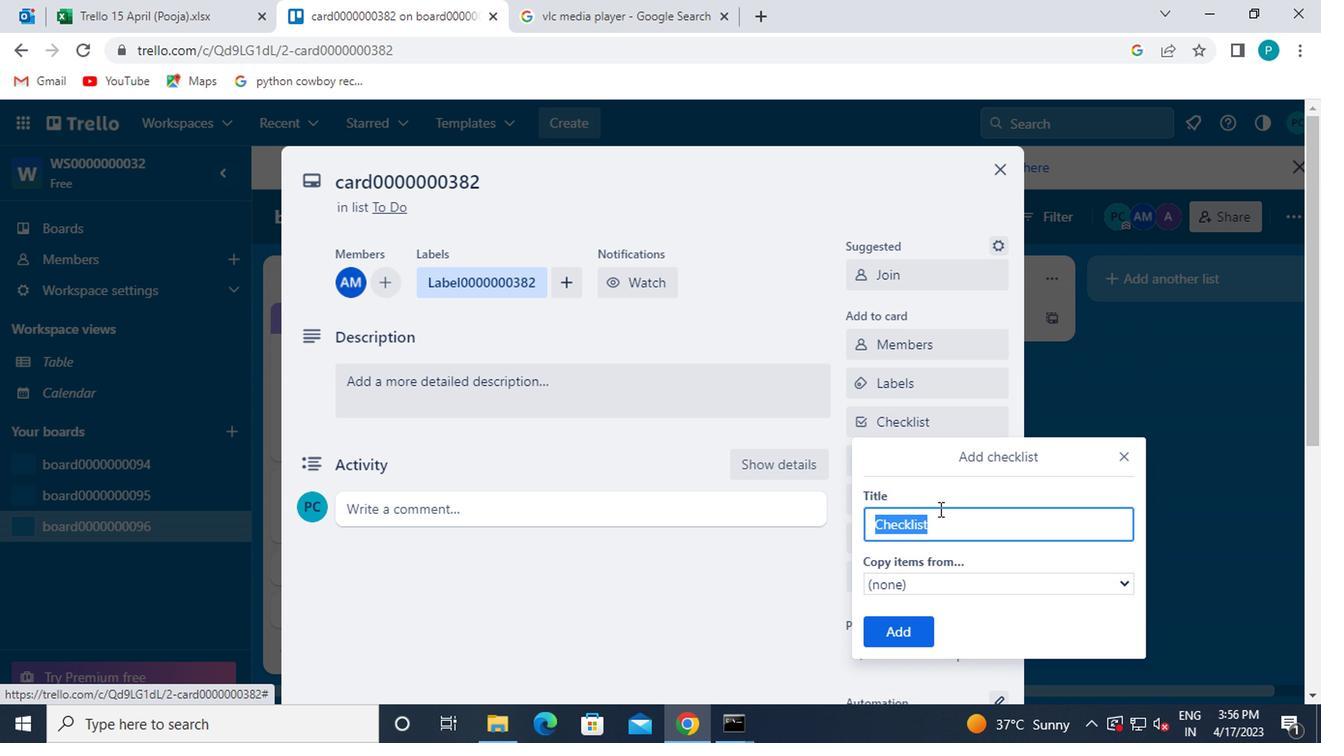 
Action: Key pressed <Key.caps_lock>CL0000000382
Screenshot: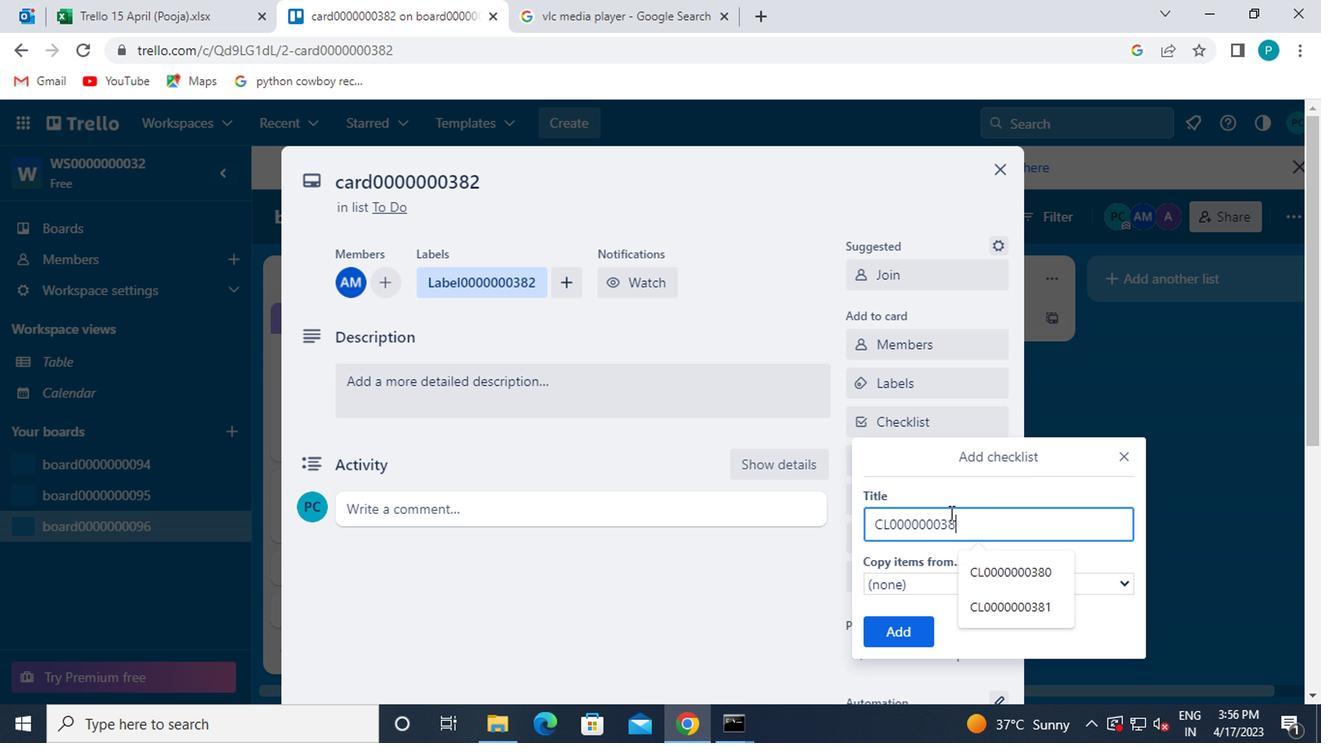 
Action: Mouse moved to (781, 571)
Screenshot: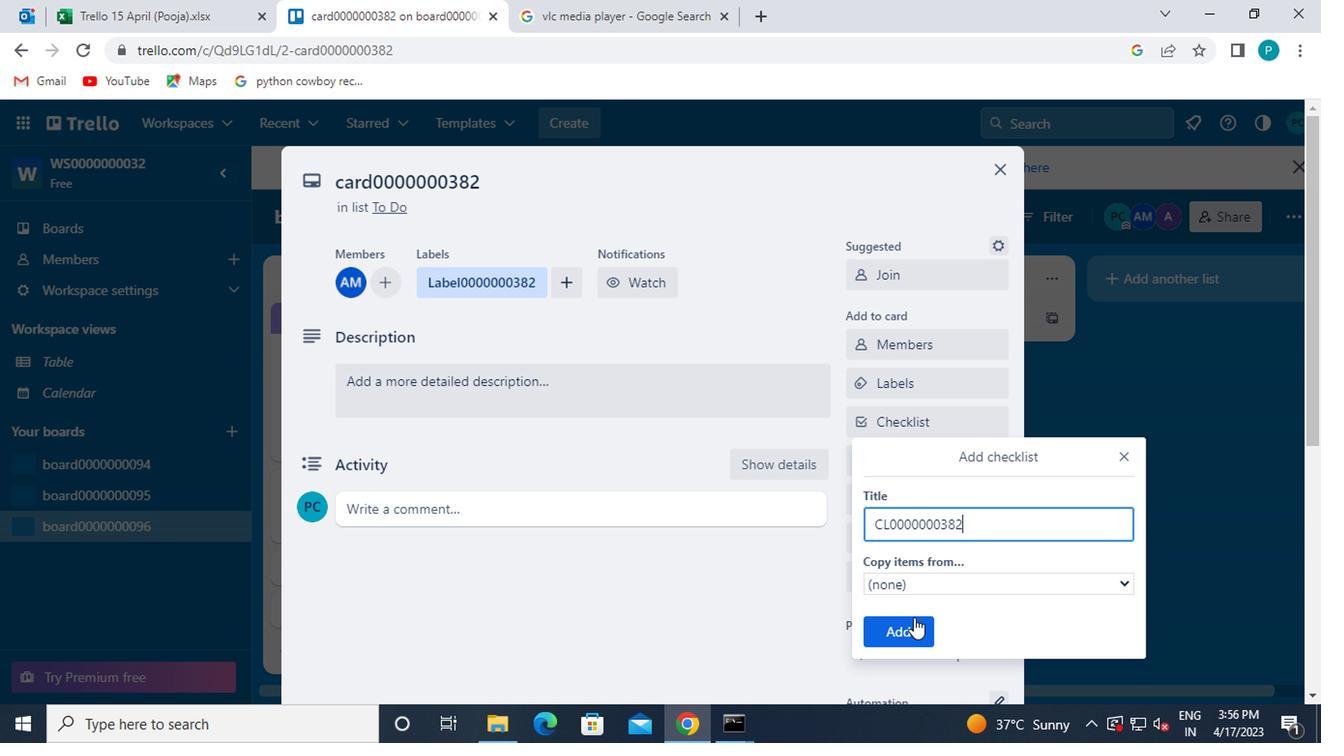 
Action: Mouse pressed left at (781, 571)
Screenshot: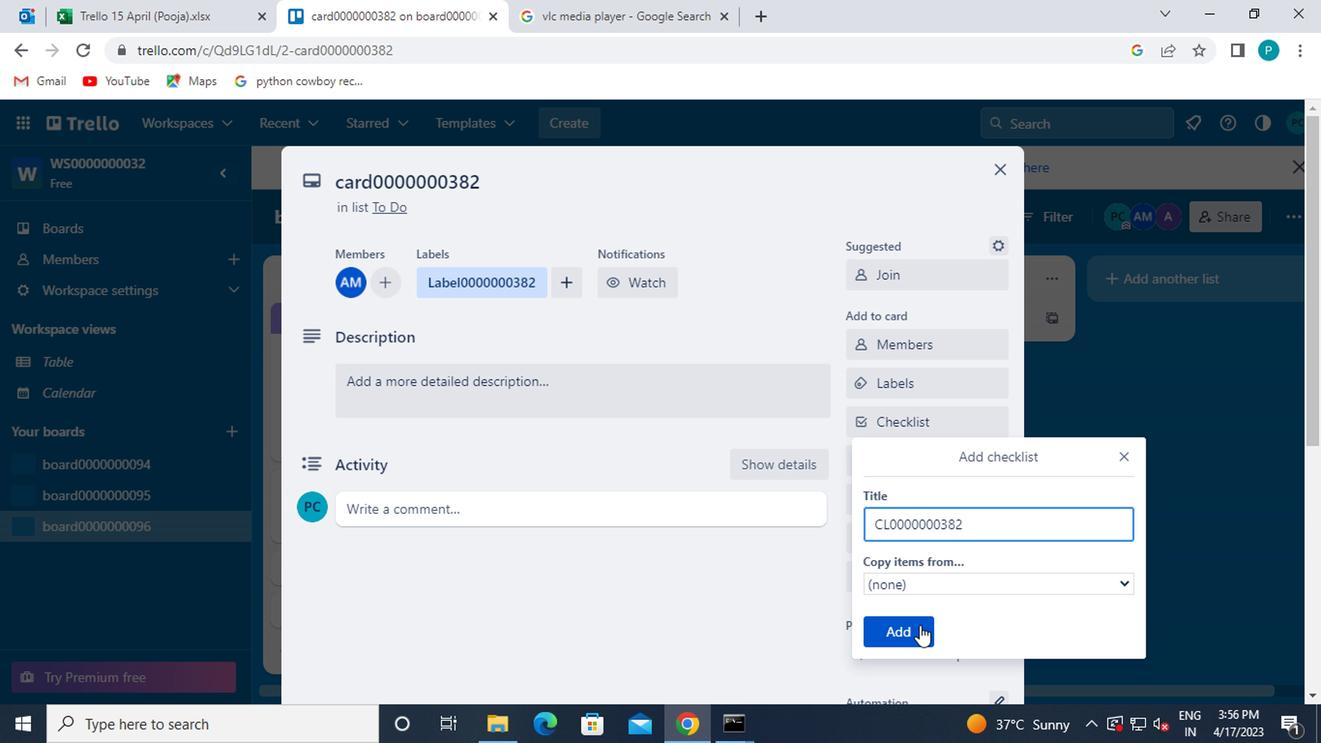 
Action: Mouse moved to (765, 450)
Screenshot: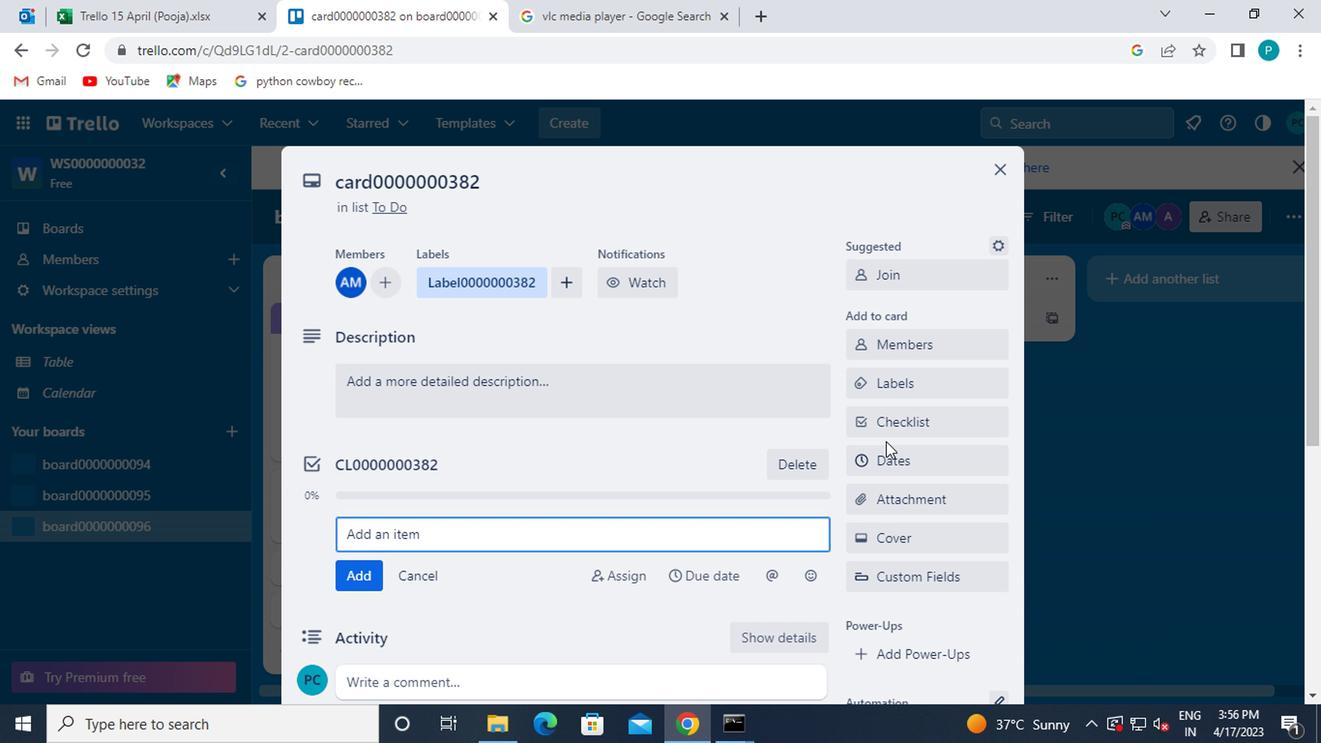 
Action: Mouse pressed left at (765, 450)
Screenshot: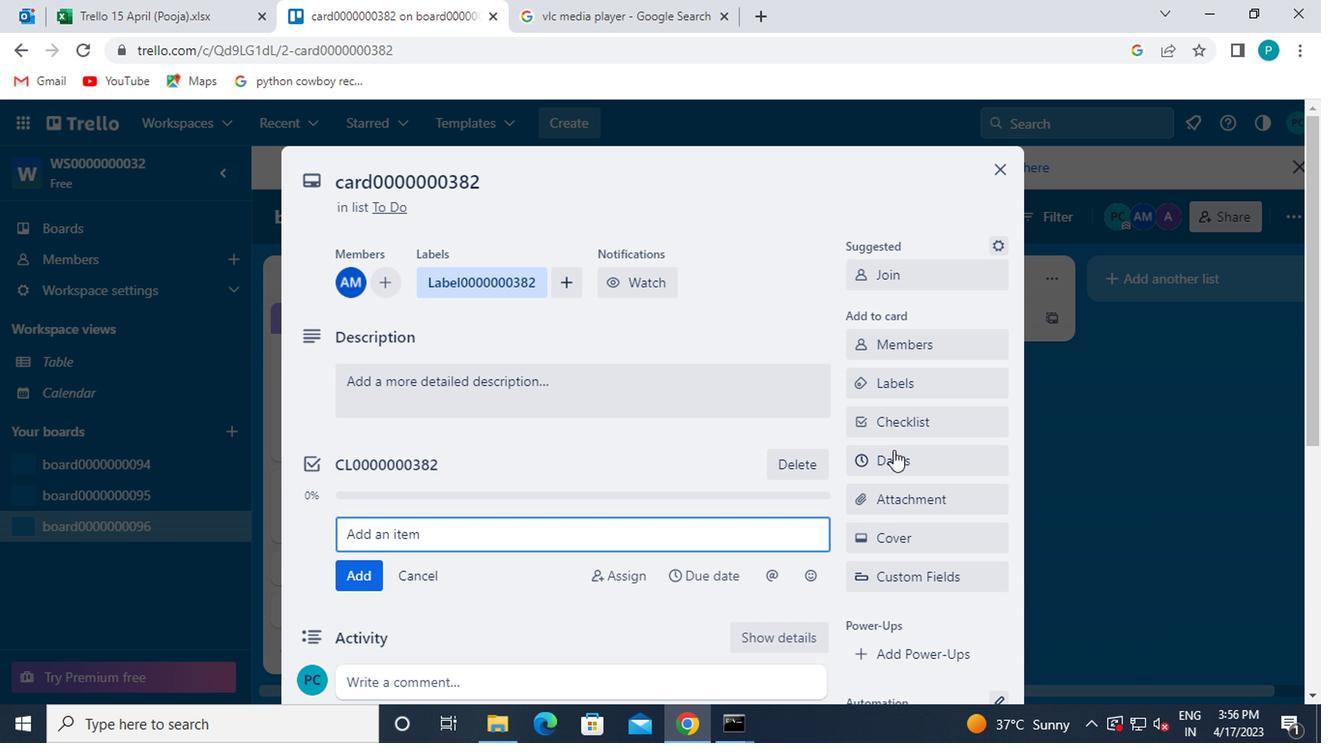 
Action: Mouse moved to (746, 496)
Screenshot: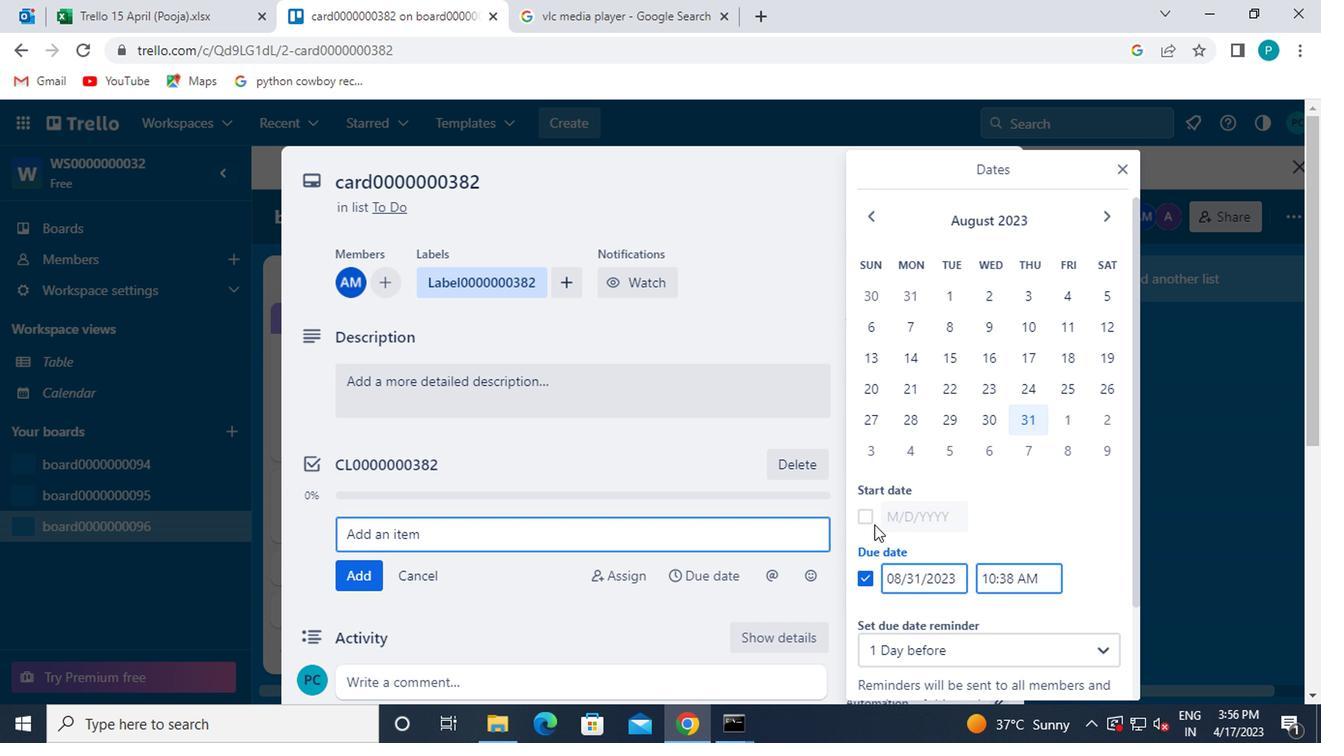 
Action: Mouse pressed left at (746, 496)
Screenshot: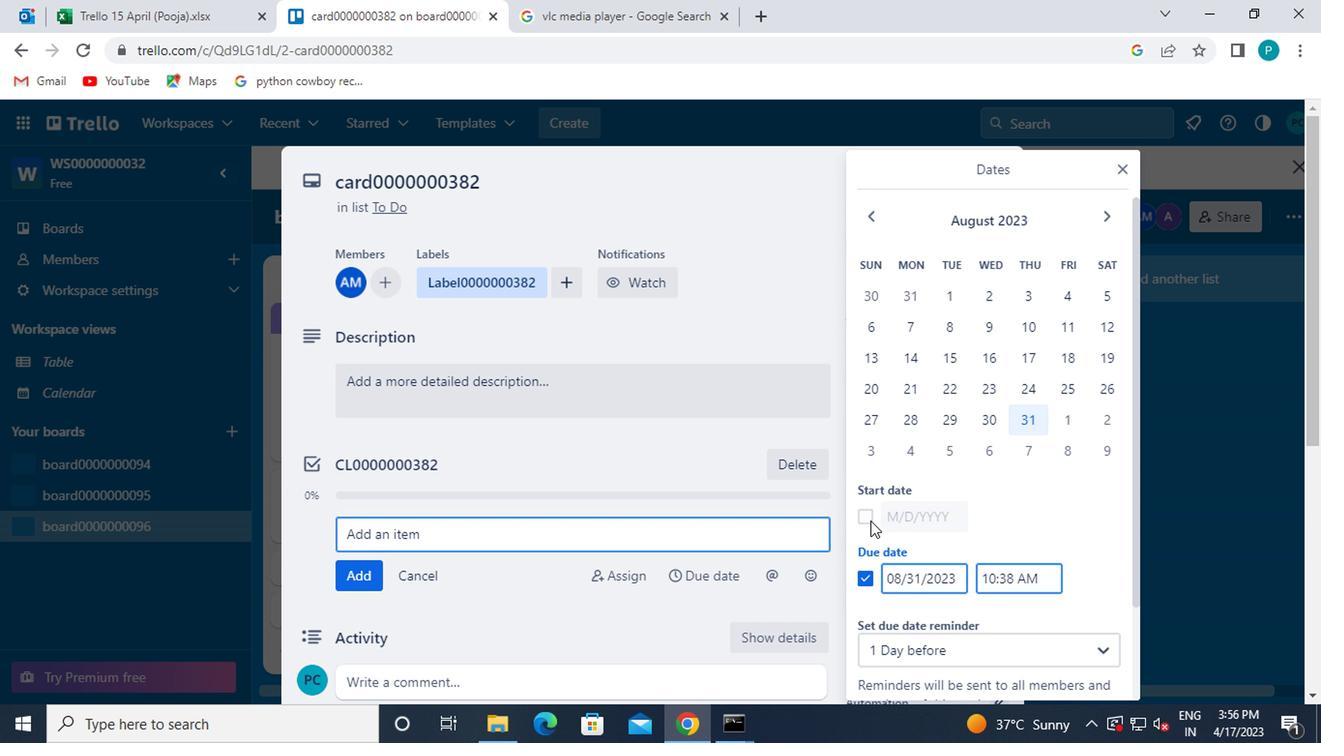 
Action: Mouse moved to (908, 282)
Screenshot: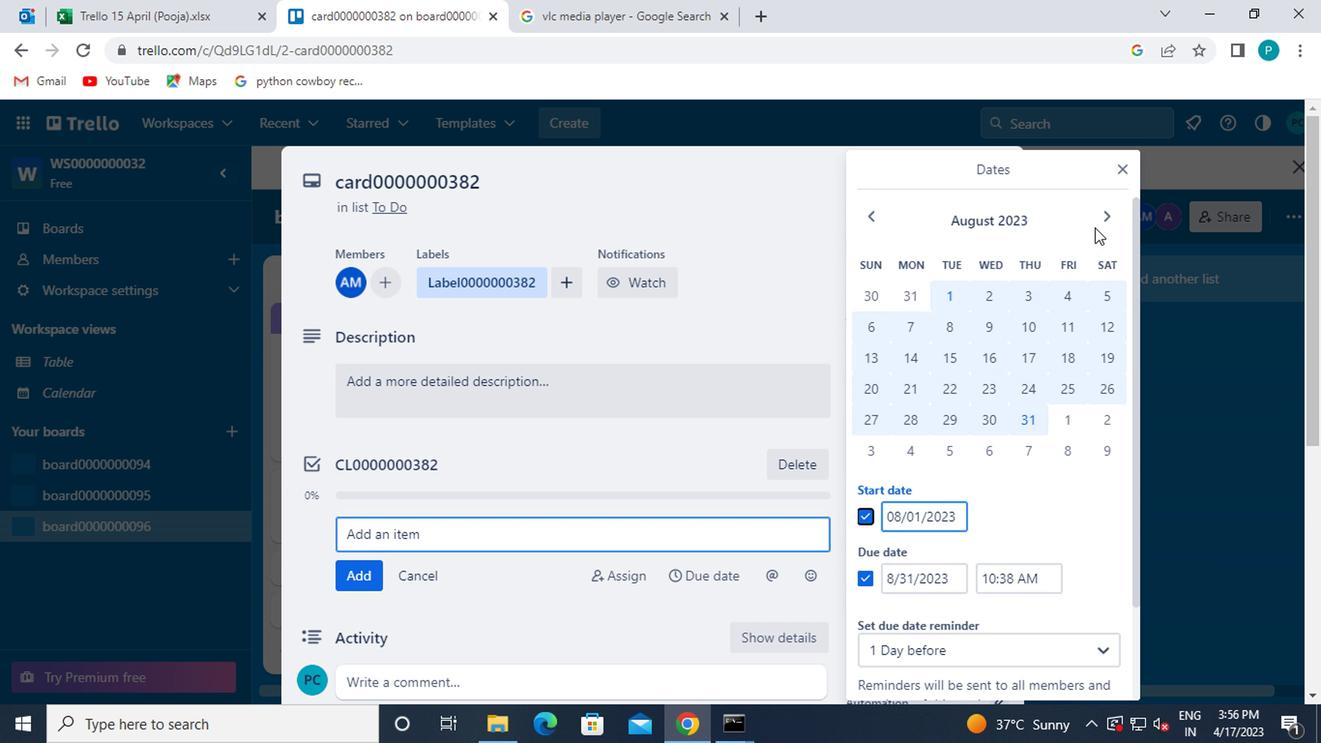 
Action: Mouse pressed left at (908, 282)
Screenshot: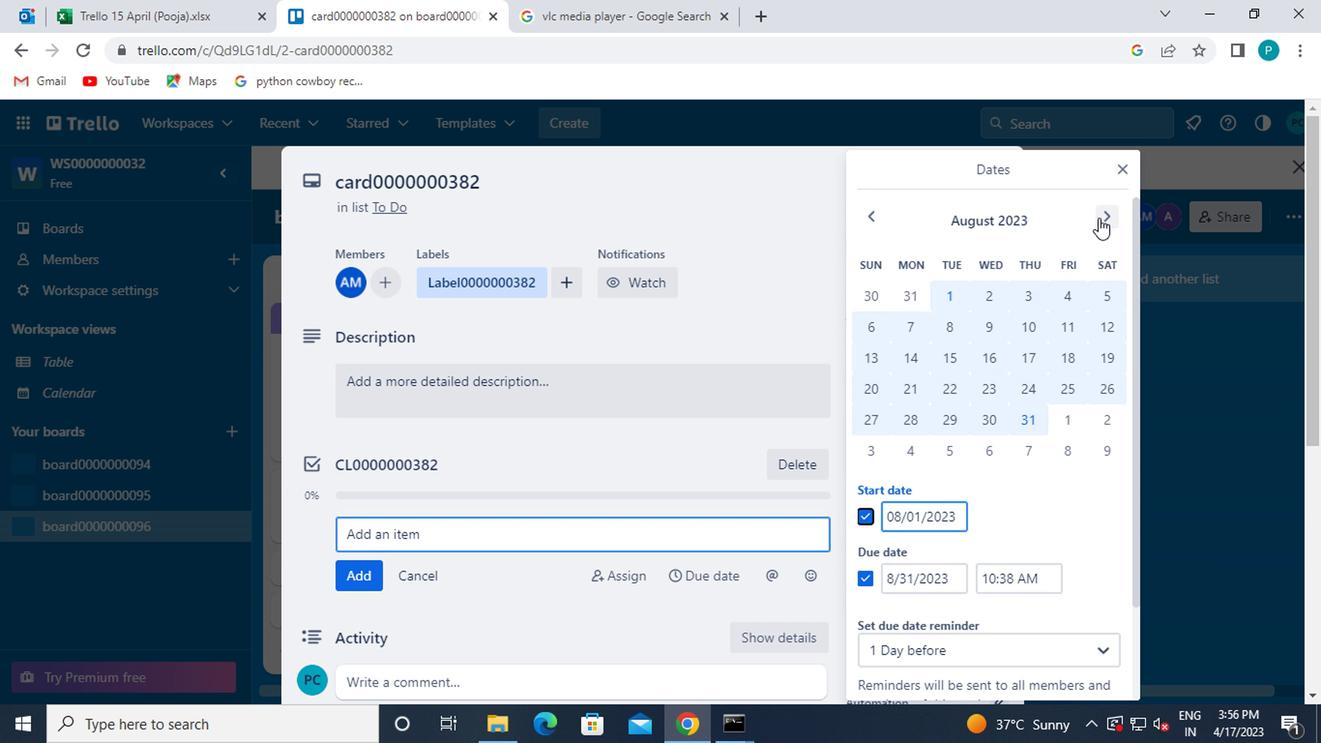 
Action: Mouse moved to (880, 344)
Screenshot: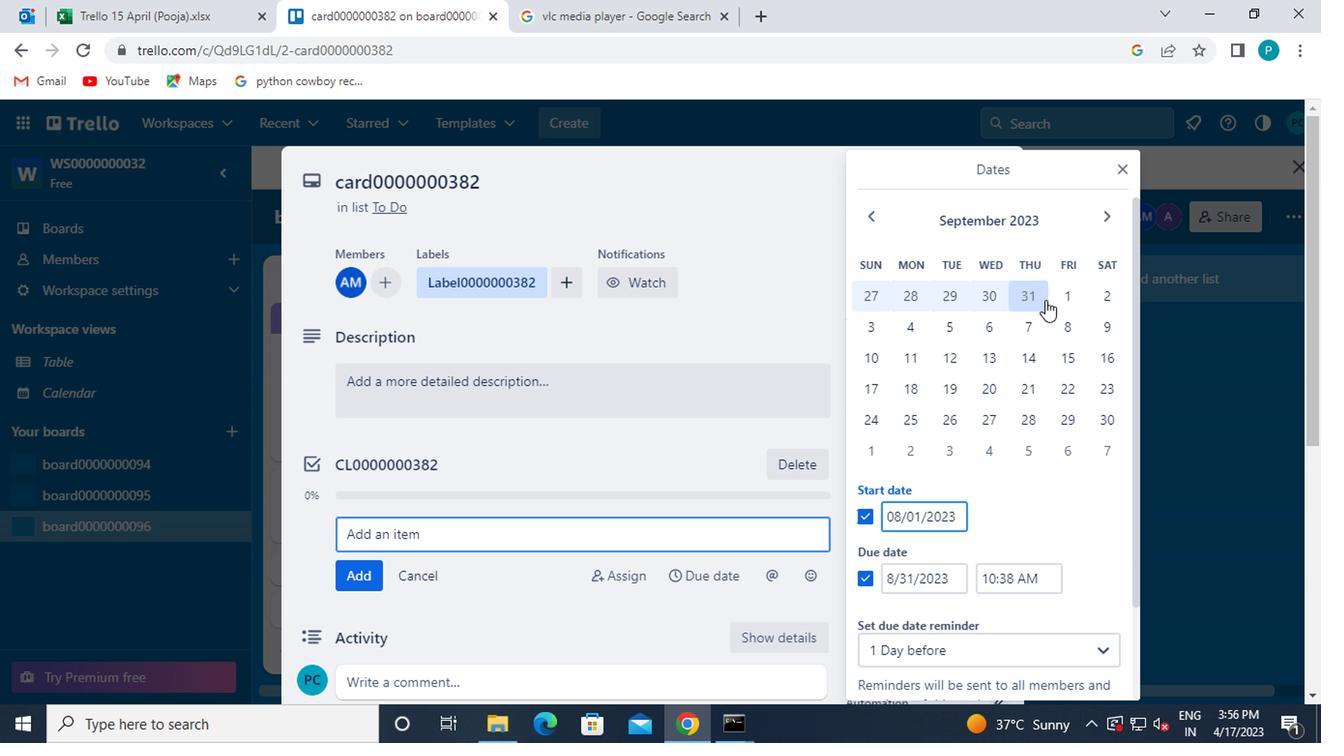 
Action: Mouse pressed left at (880, 344)
Screenshot: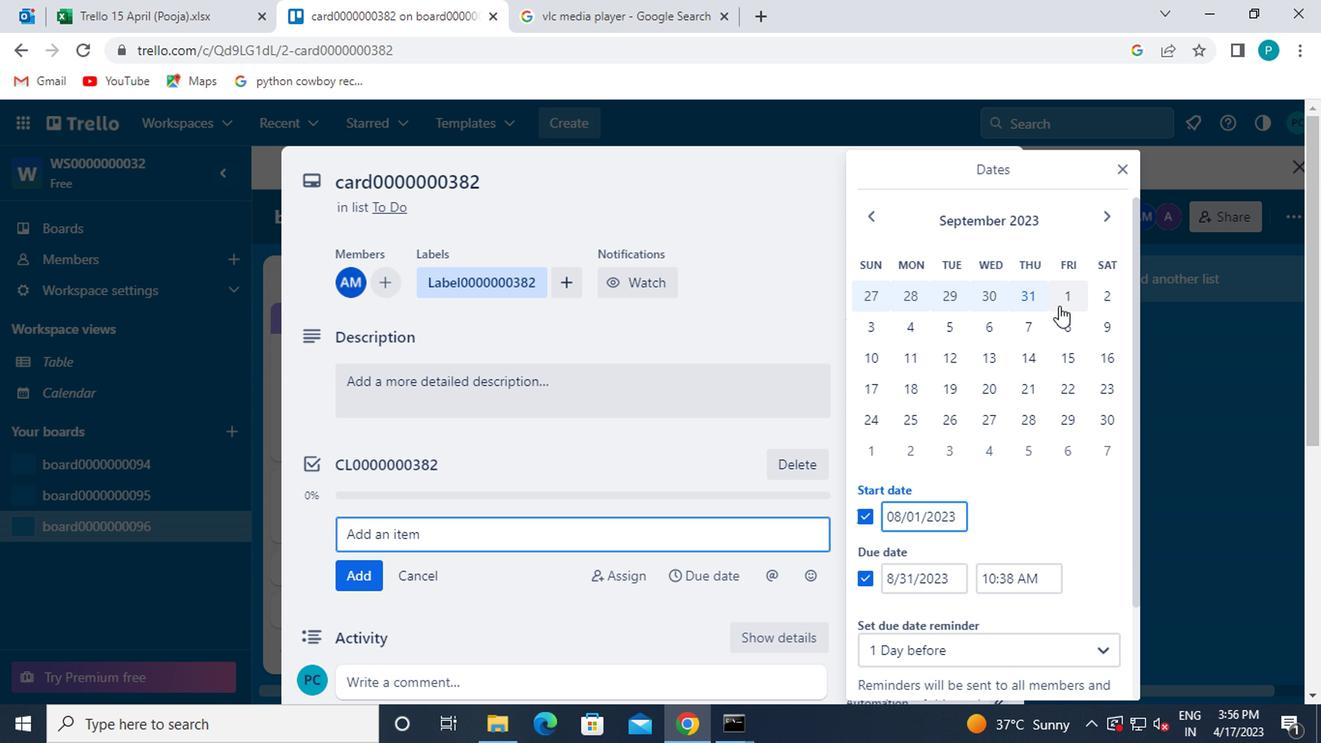 
Action: Mouse moved to (909, 423)
Screenshot: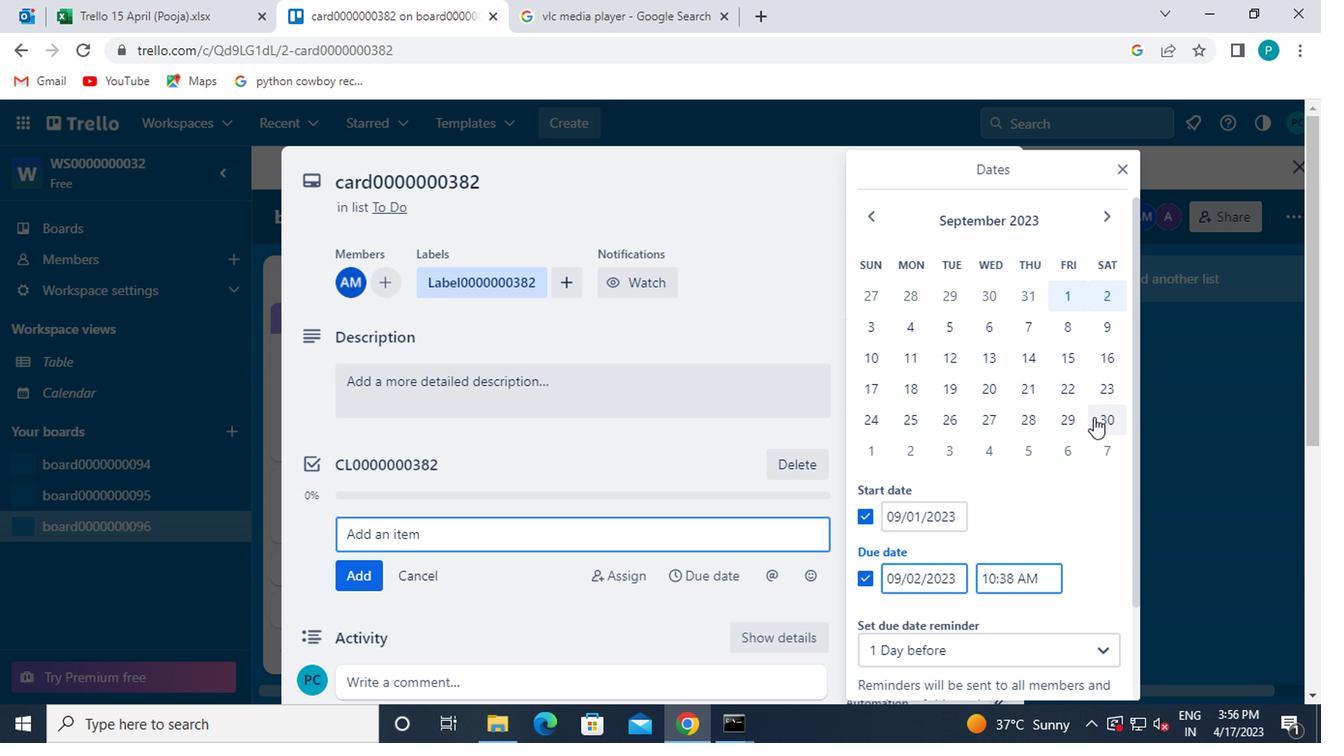 
Action: Mouse pressed left at (909, 423)
Screenshot: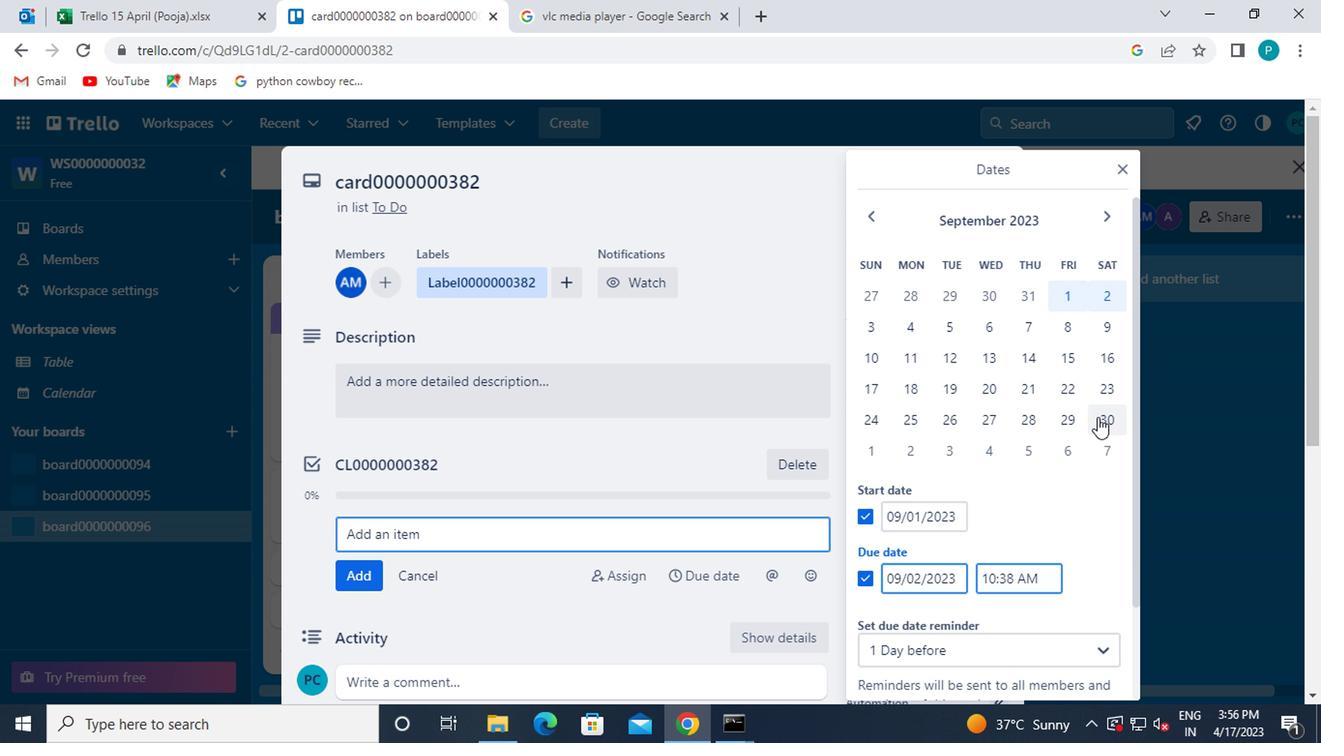 
Action: Mouse moved to (889, 434)
Screenshot: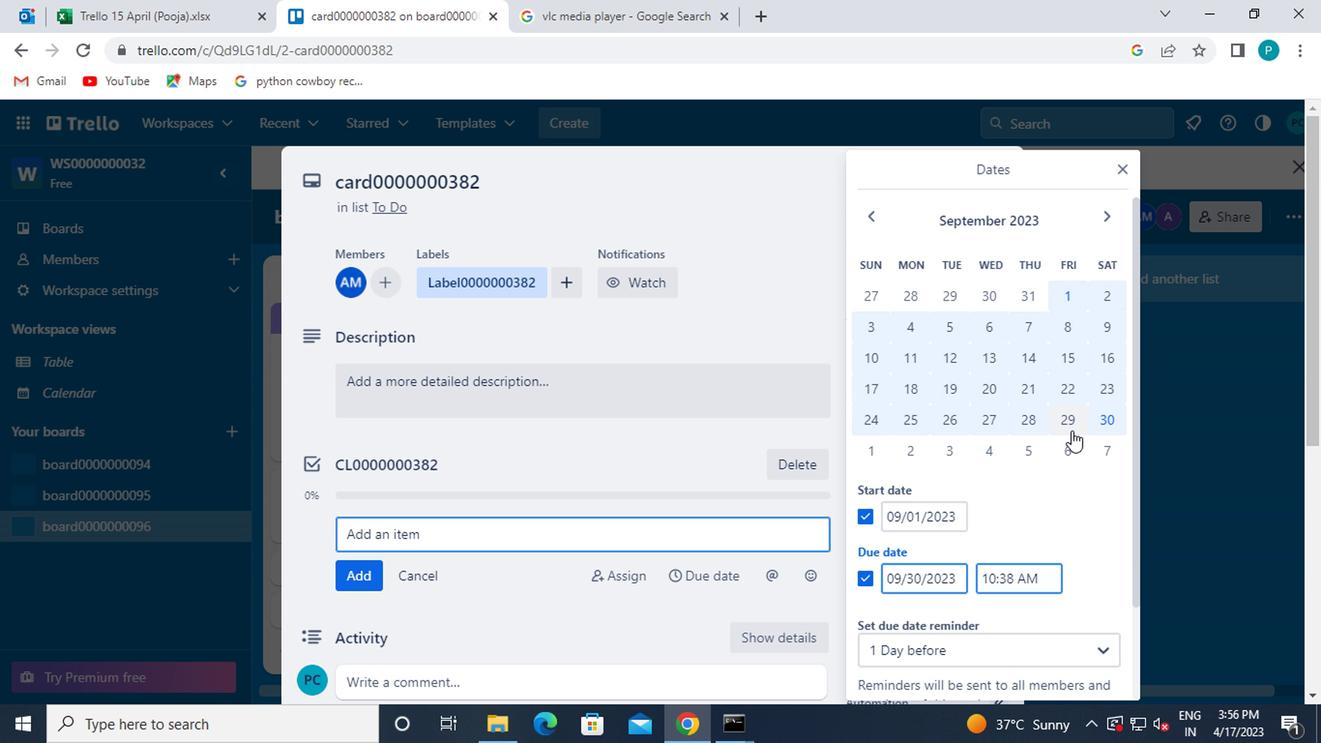 
Action: Mouse scrolled (889, 433) with delta (0, 0)
Screenshot: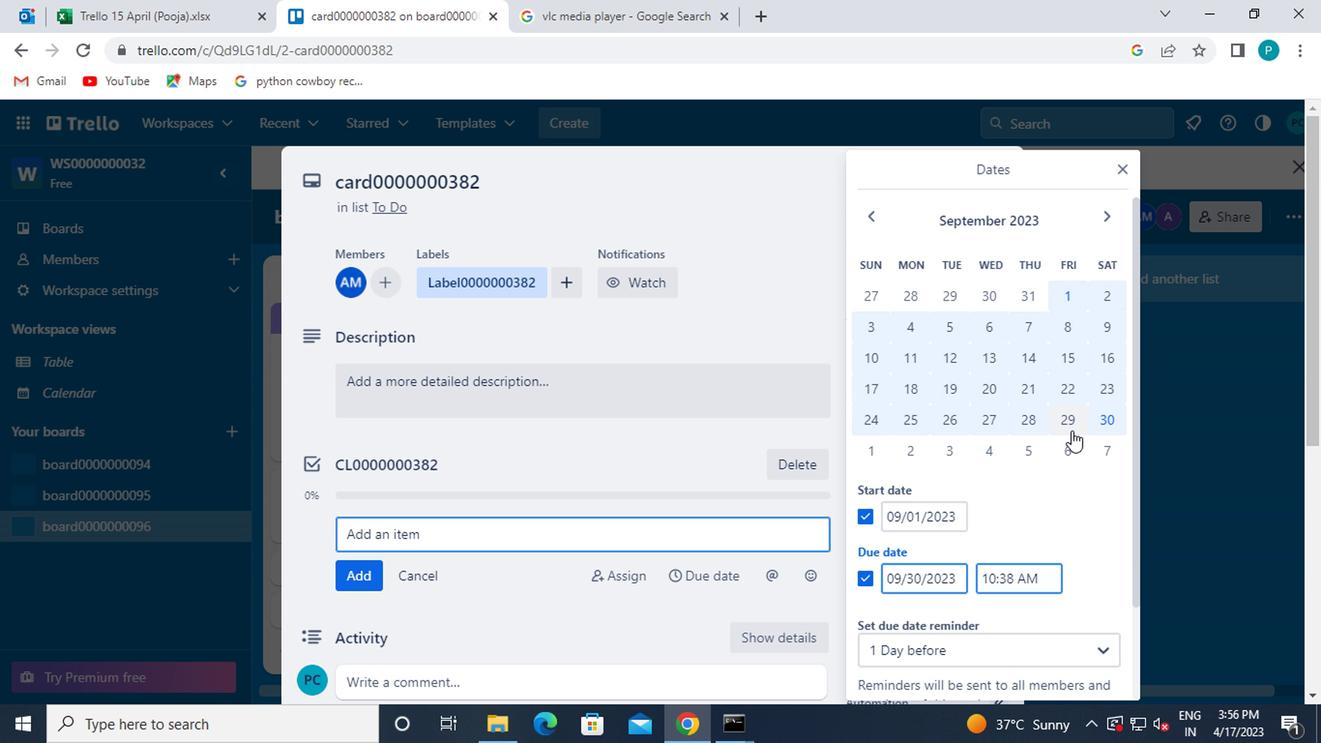 
Action: Mouse moved to (886, 435)
Screenshot: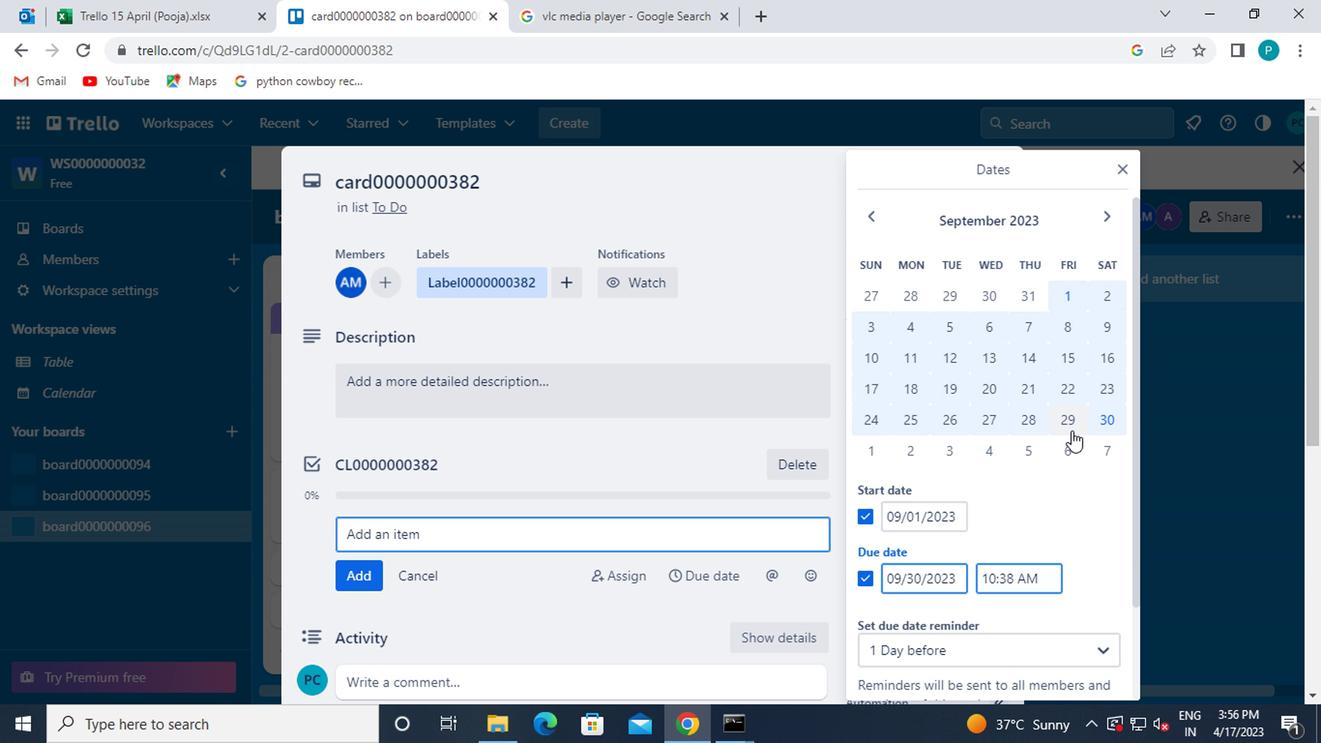 
Action: Mouse scrolled (886, 434) with delta (0, 0)
Screenshot: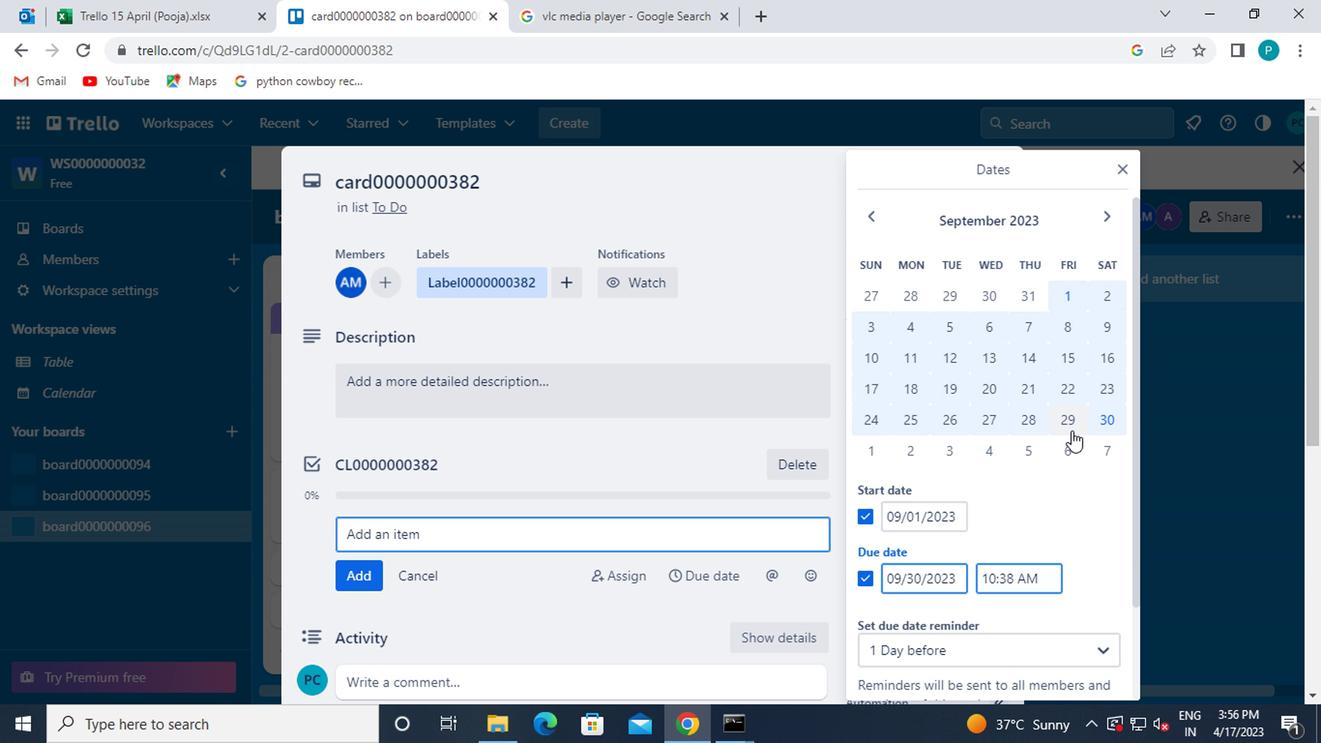 
Action: Mouse moved to (879, 445)
Screenshot: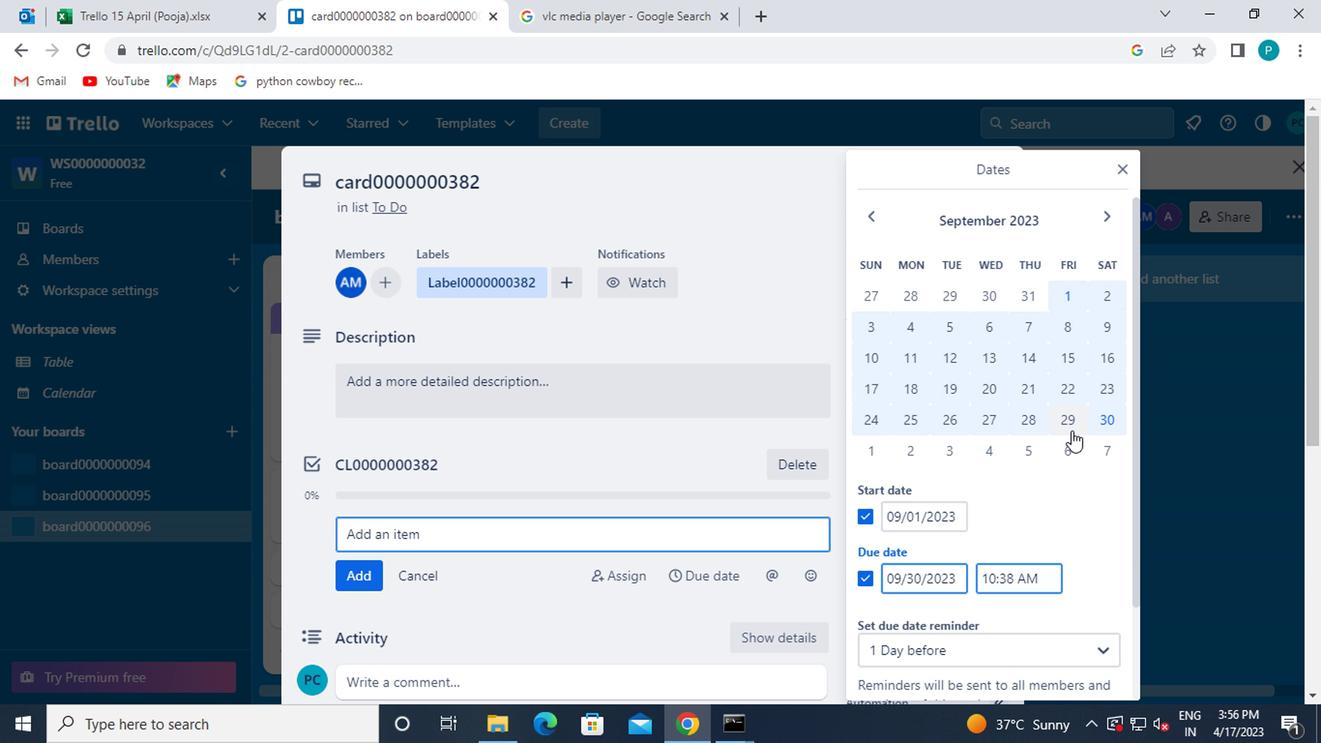 
Action: Mouse scrolled (879, 444) with delta (0, 0)
Screenshot: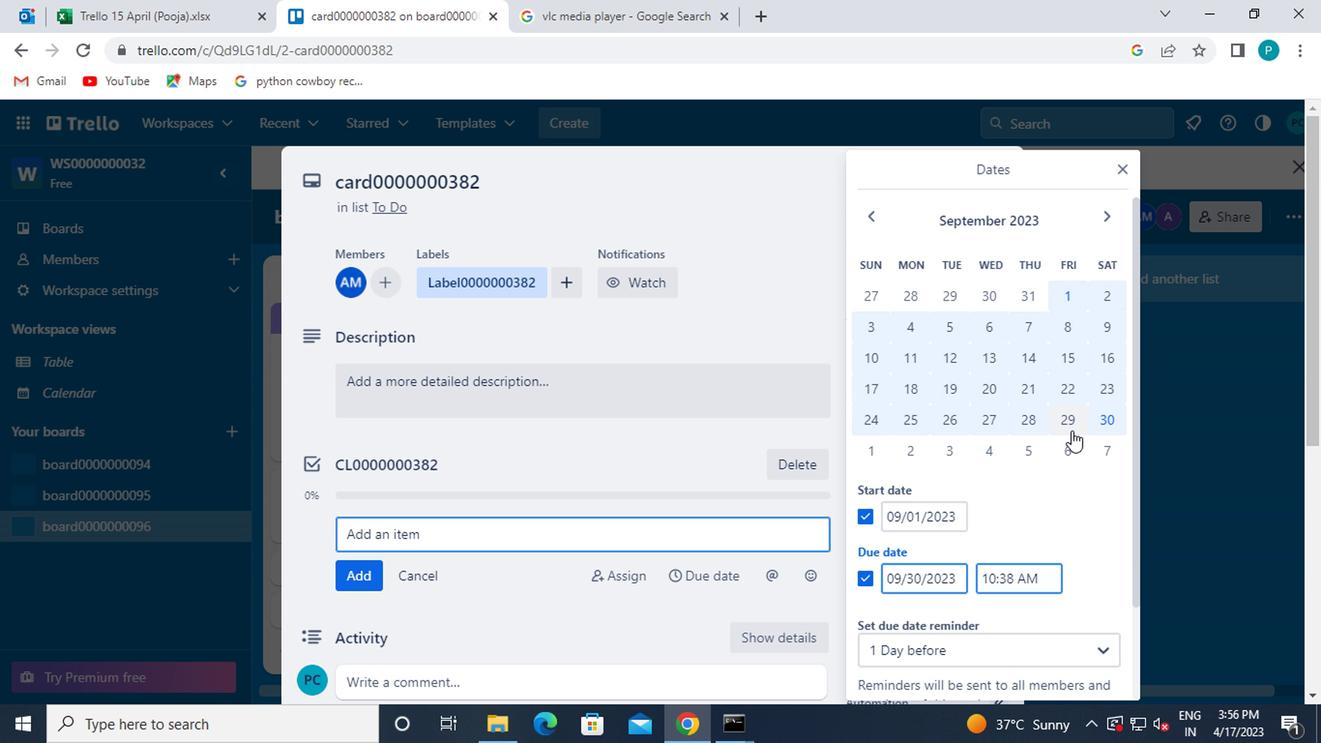 
Action: Mouse moved to (794, 568)
Screenshot: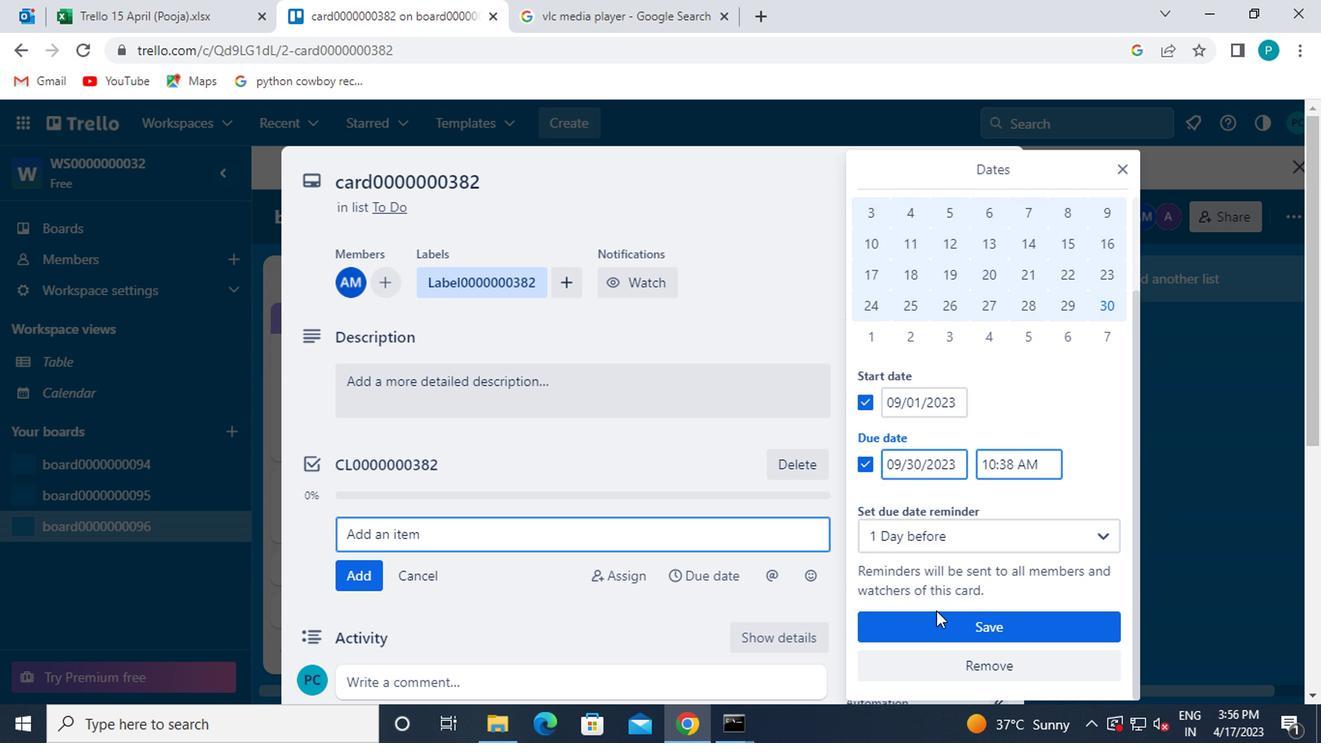 
Action: Mouse pressed left at (794, 568)
Screenshot: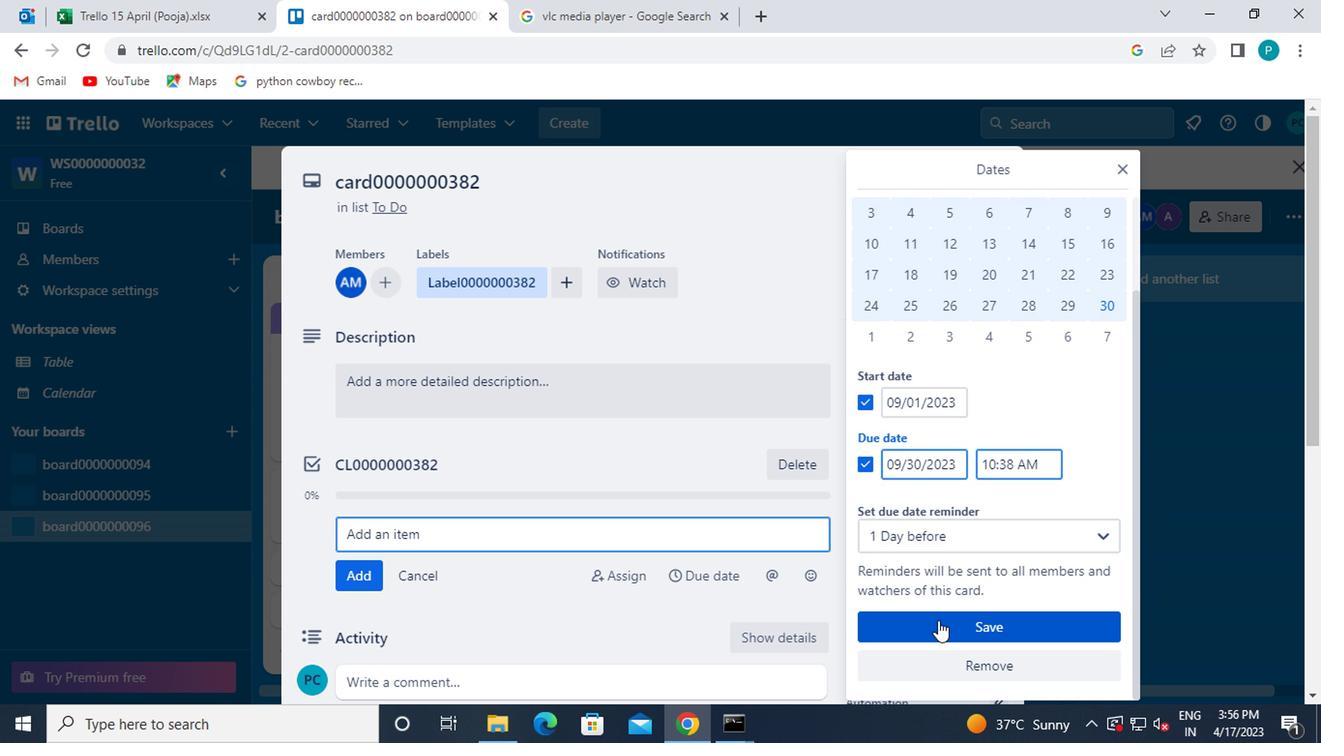 
